Task: Search one way flight ticket for 2 adults, 2 children, 2 infants in seat in first from Chicago: Chicago O'hare International Airport to Jackson: Jackson Hole Airport on 5-2-2023. Choice of flights is Sun country airlines. Number of bags: 2 checked bags. Price is upto 110000. Outbound departure time preference is 5:15.
Action: Mouse moved to (250, 203)
Screenshot: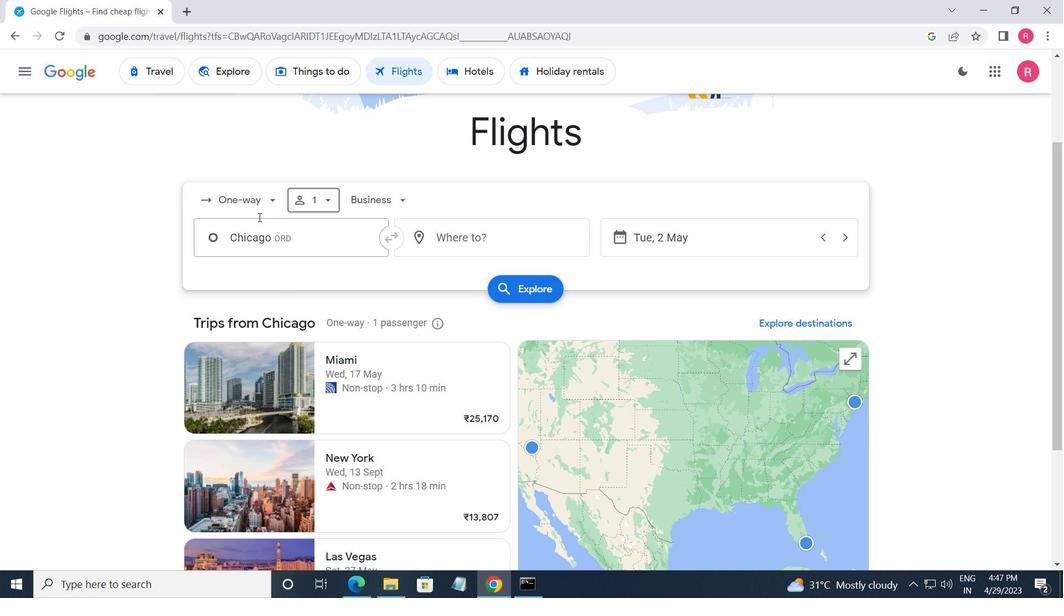 
Action: Mouse pressed left at (250, 203)
Screenshot: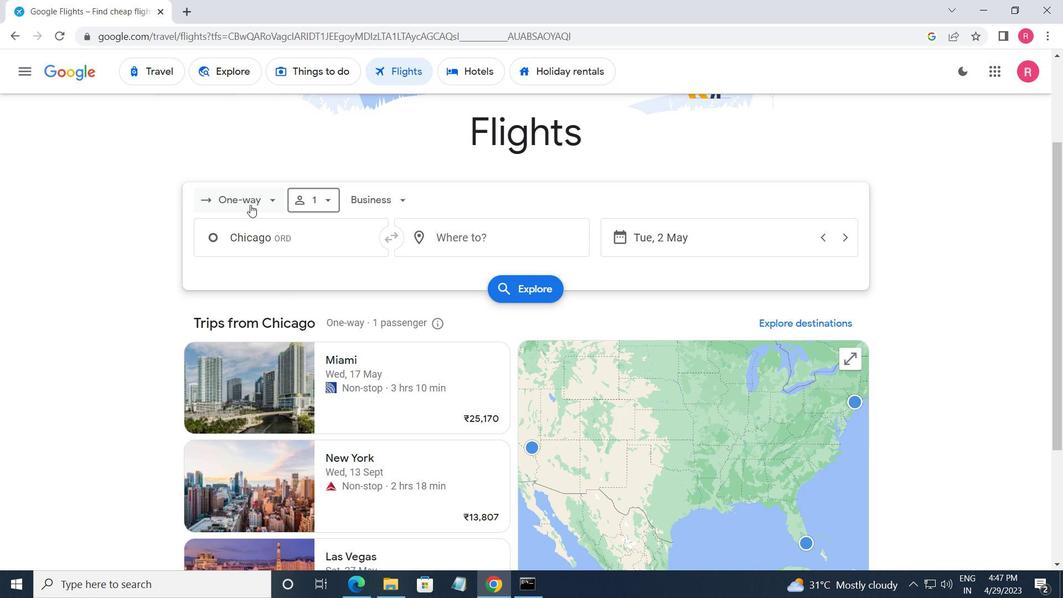 
Action: Mouse moved to (248, 260)
Screenshot: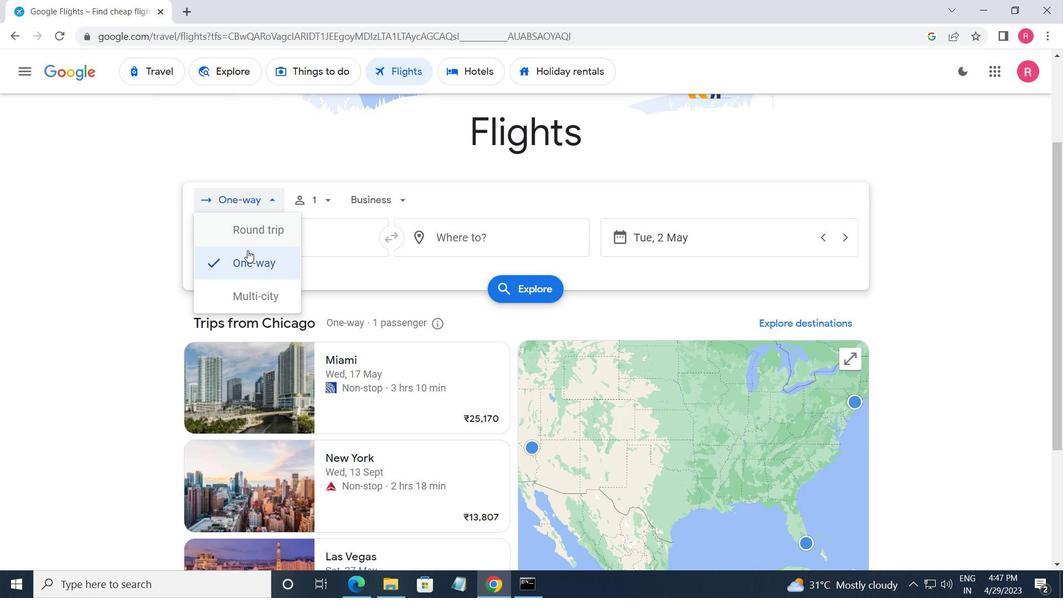 
Action: Mouse pressed left at (248, 260)
Screenshot: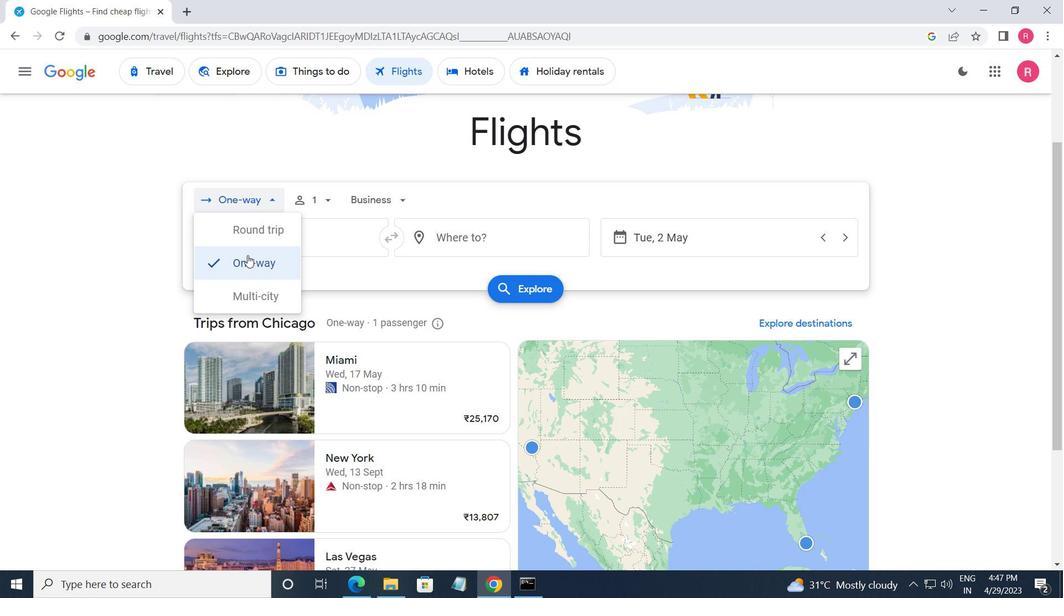 
Action: Mouse moved to (324, 198)
Screenshot: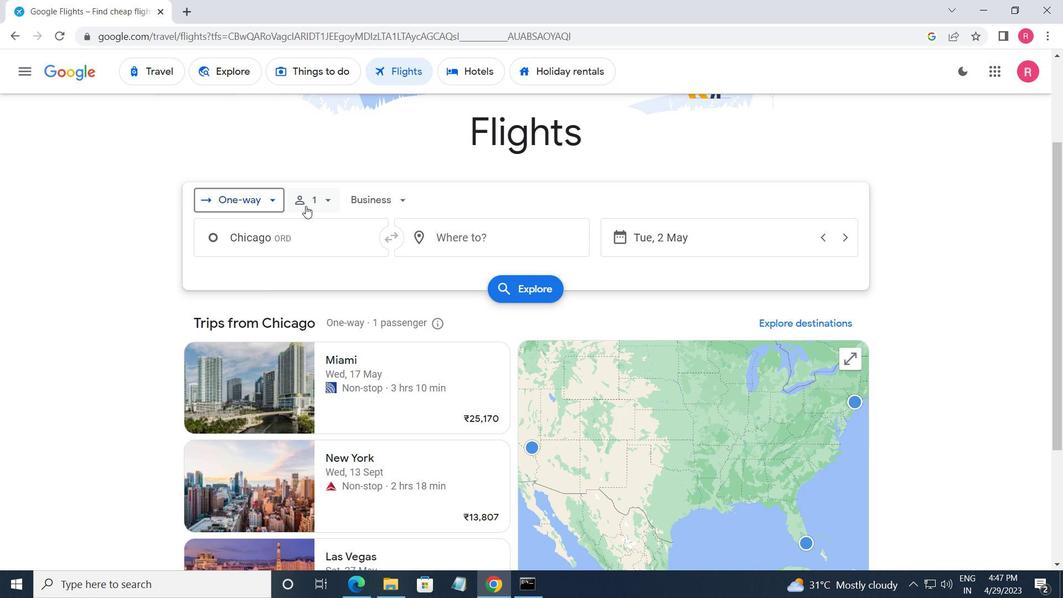 
Action: Mouse pressed left at (324, 198)
Screenshot: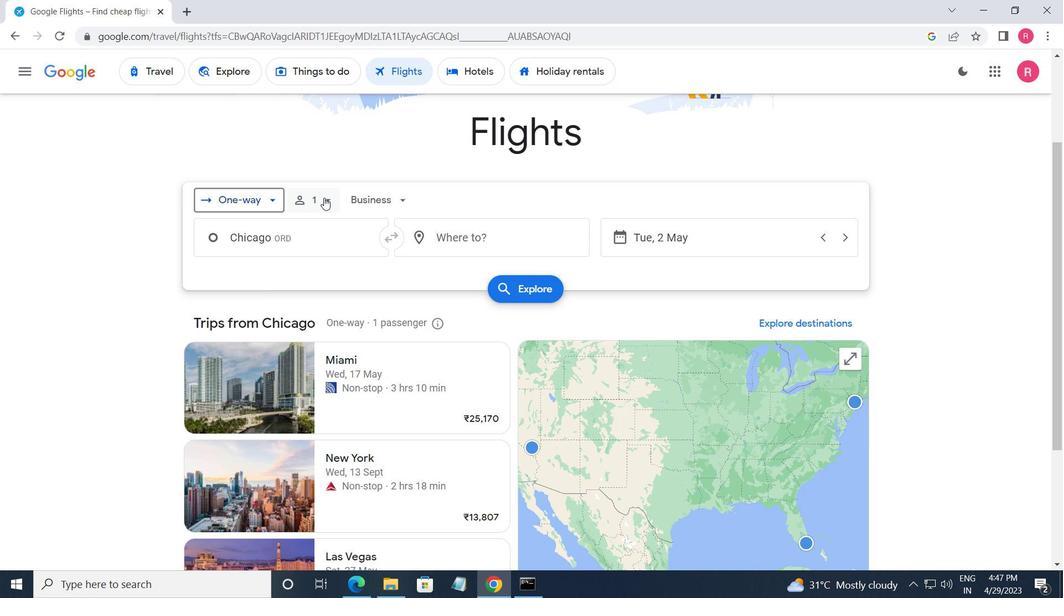
Action: Mouse moved to (430, 236)
Screenshot: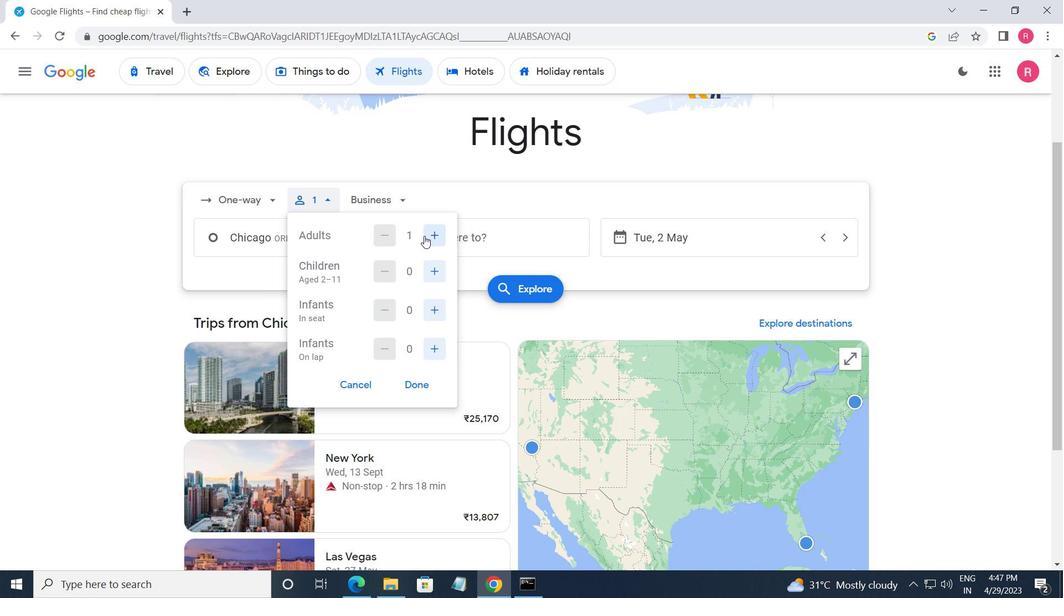 
Action: Mouse pressed left at (430, 236)
Screenshot: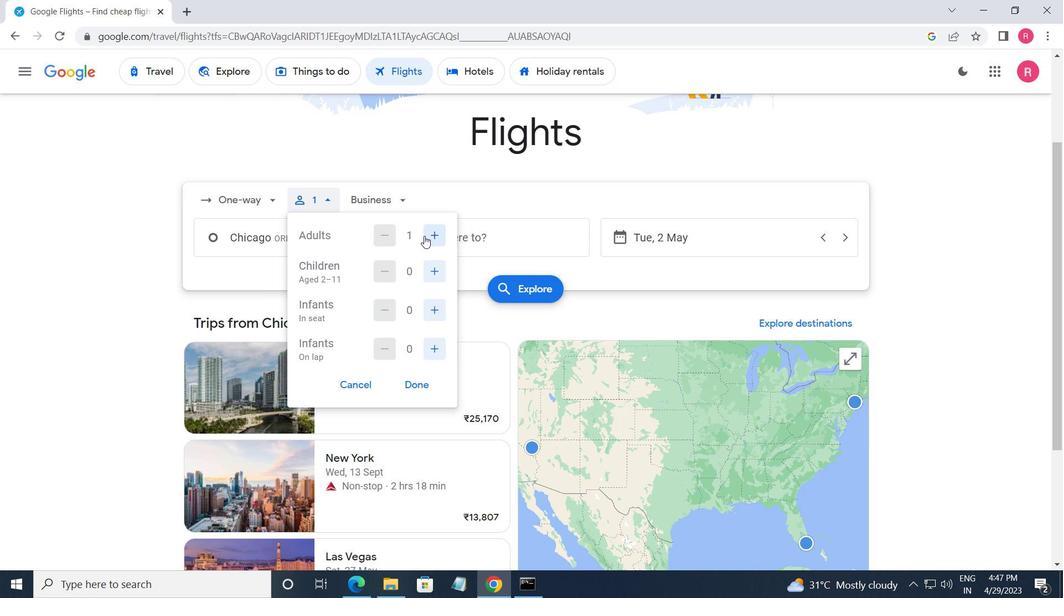 
Action: Mouse moved to (437, 271)
Screenshot: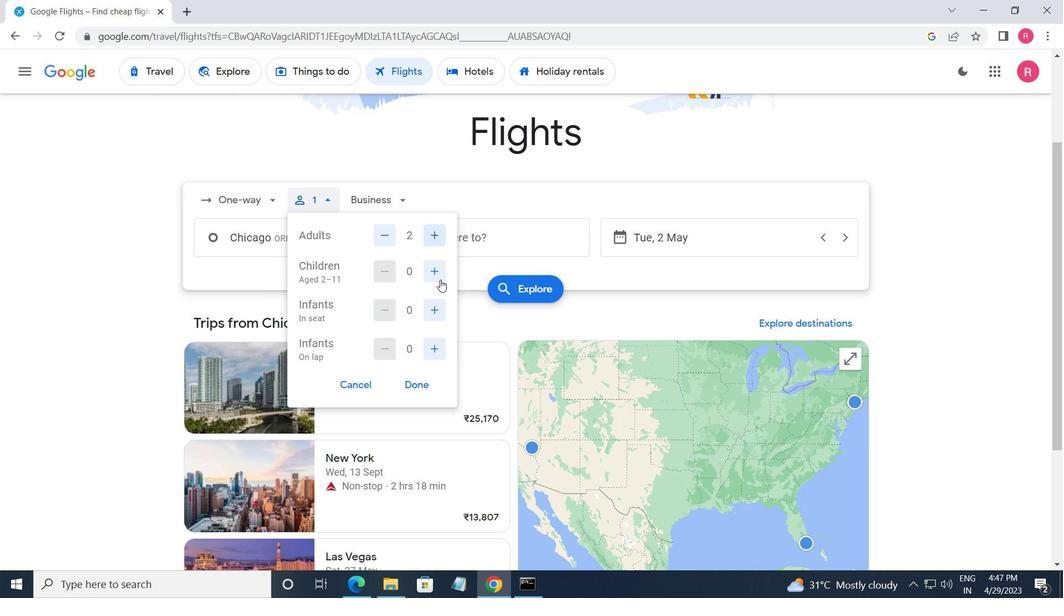 
Action: Mouse pressed left at (437, 271)
Screenshot: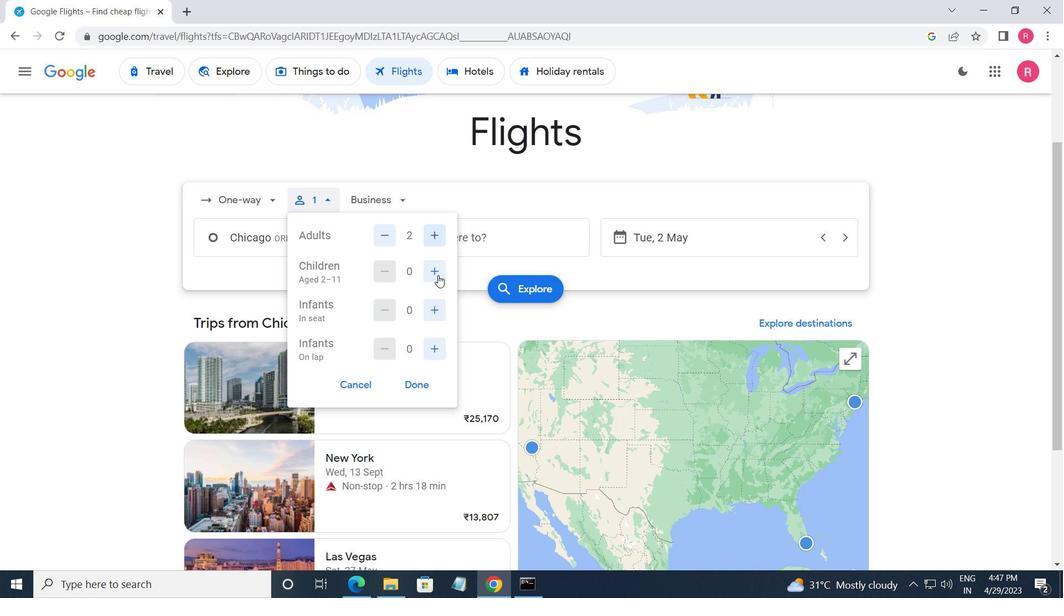 
Action: Mouse pressed left at (437, 271)
Screenshot: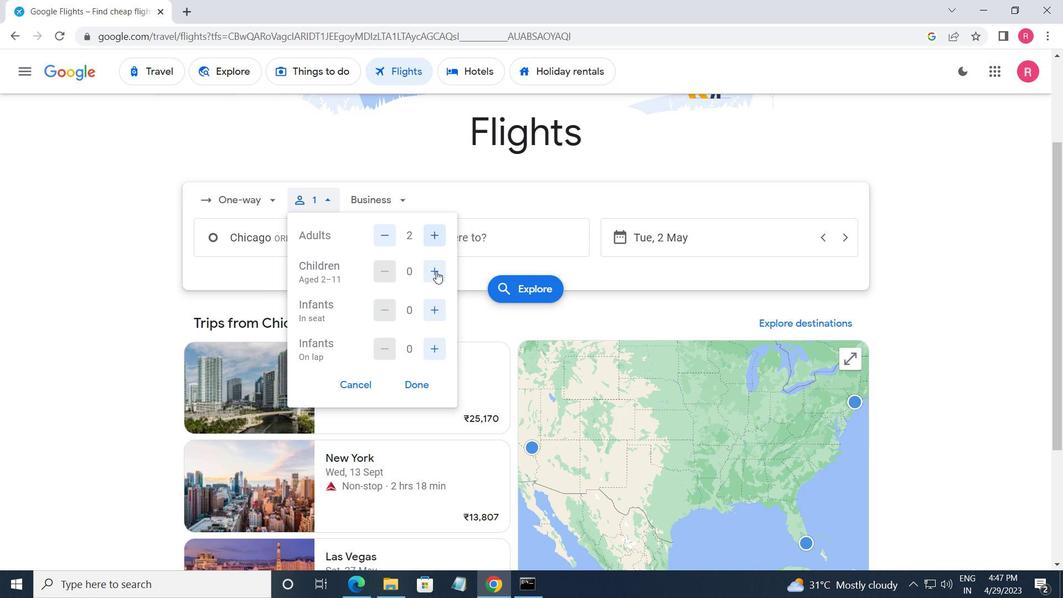 
Action: Mouse moved to (430, 274)
Screenshot: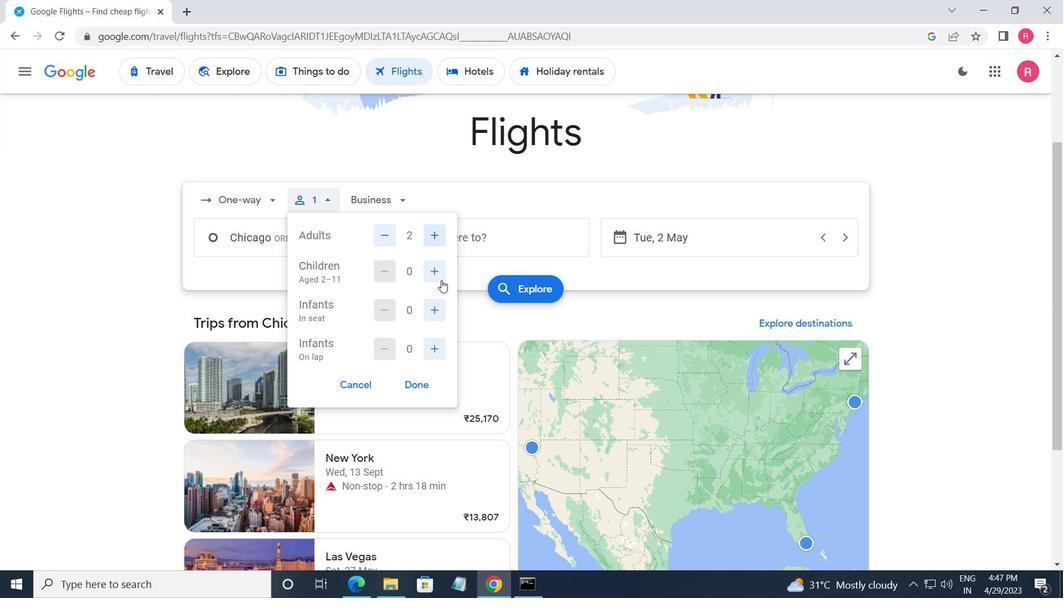 
Action: Mouse pressed left at (430, 274)
Screenshot: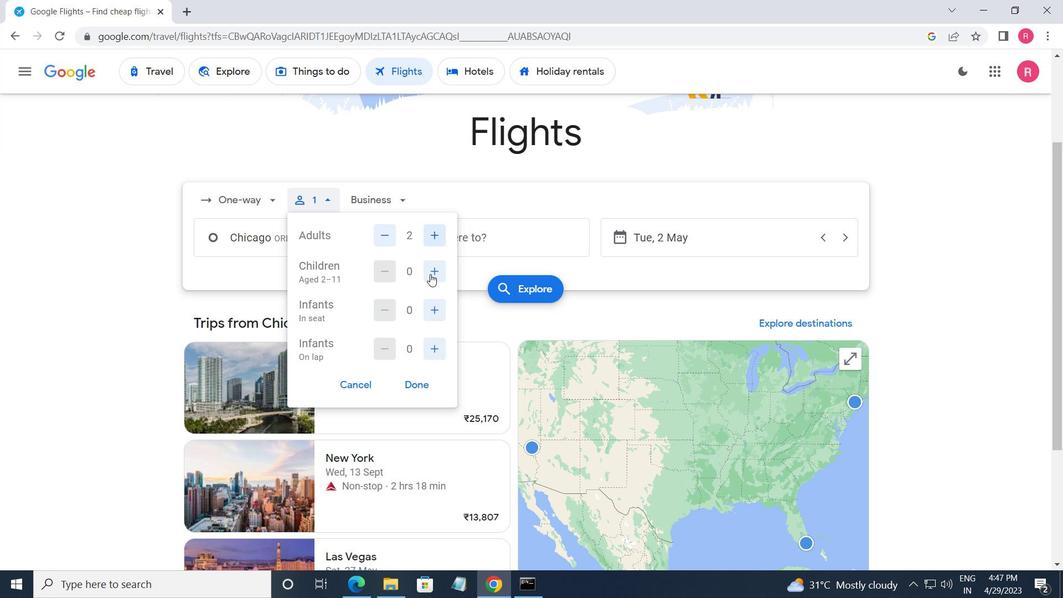 
Action: Mouse moved to (389, 273)
Screenshot: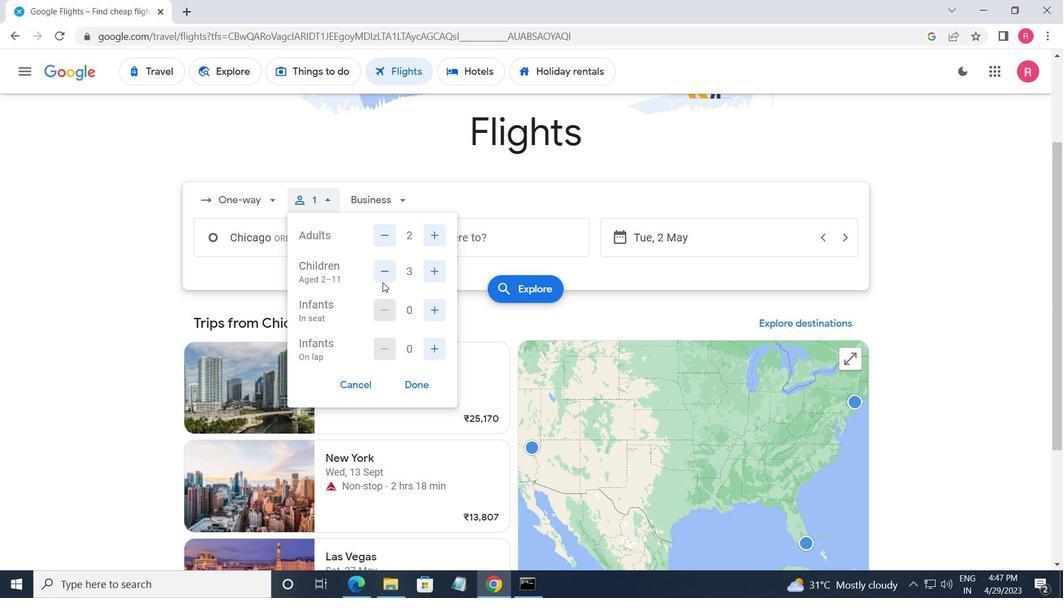 
Action: Mouse pressed left at (389, 273)
Screenshot: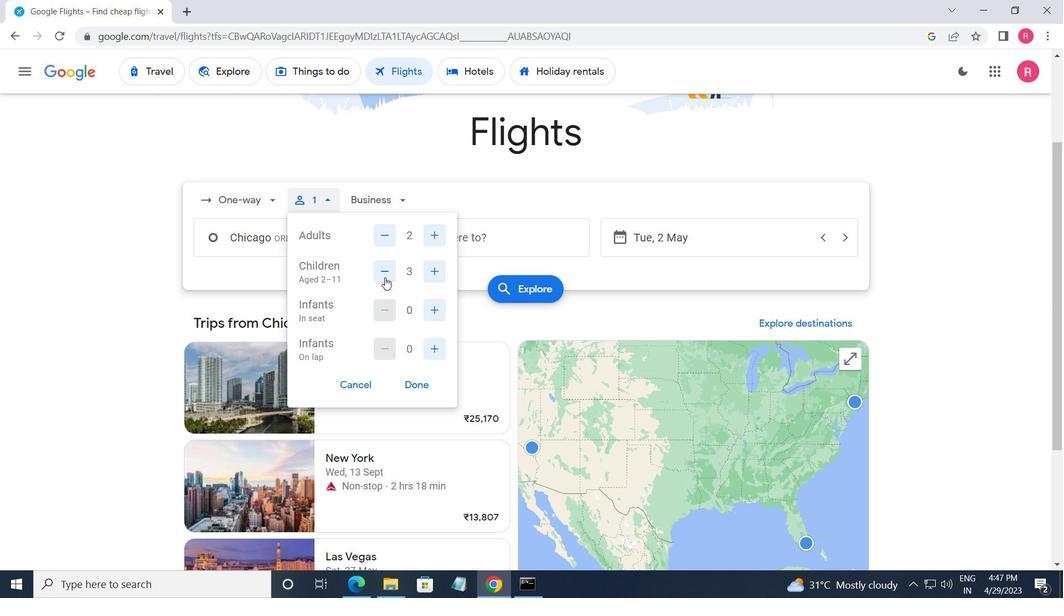 
Action: Mouse moved to (433, 314)
Screenshot: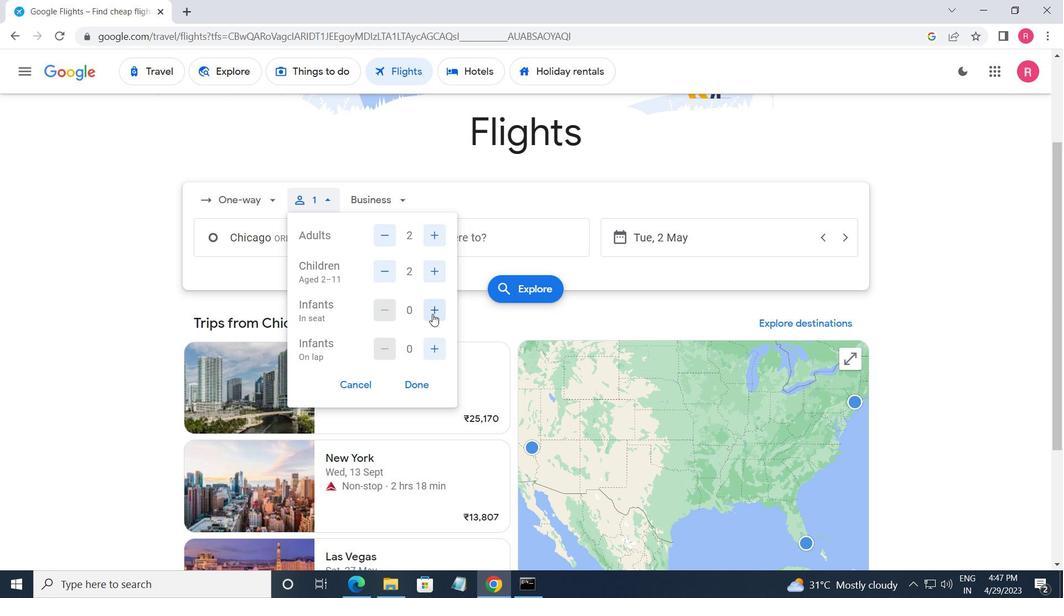 
Action: Mouse pressed left at (433, 314)
Screenshot: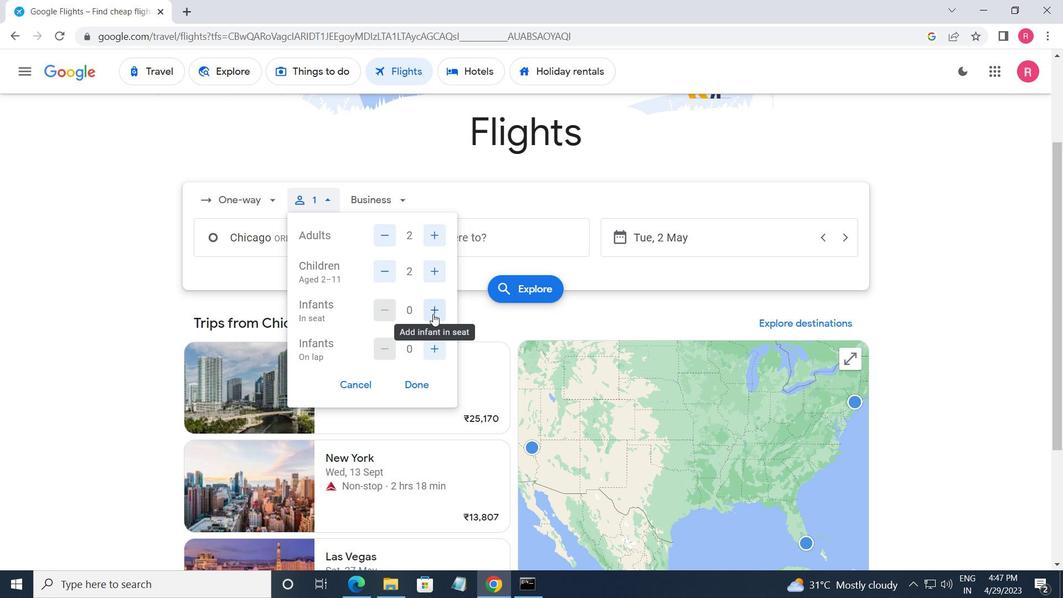 
Action: Mouse pressed left at (433, 314)
Screenshot: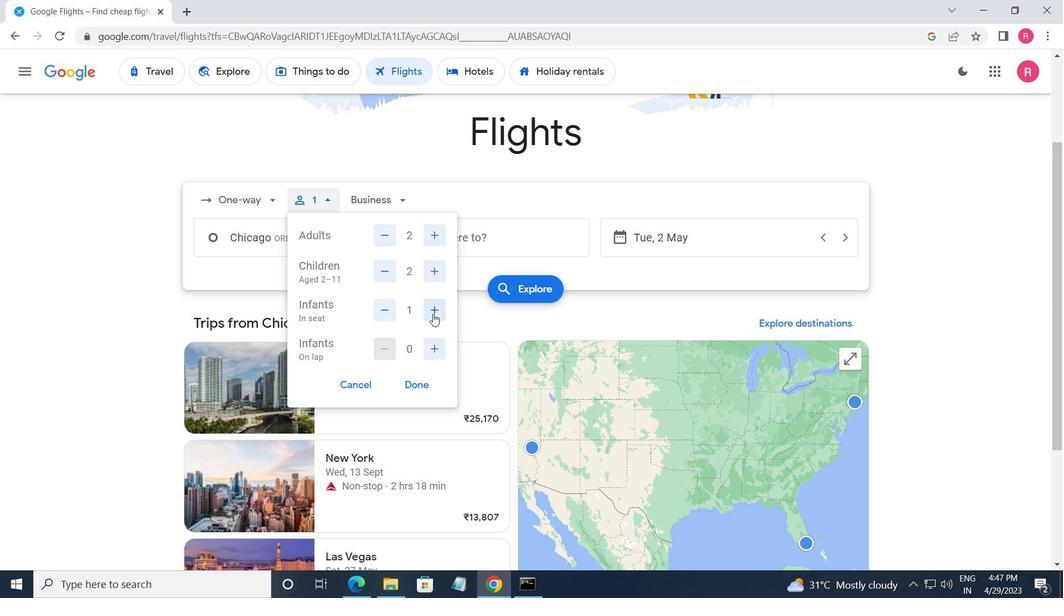 
Action: Mouse moved to (422, 388)
Screenshot: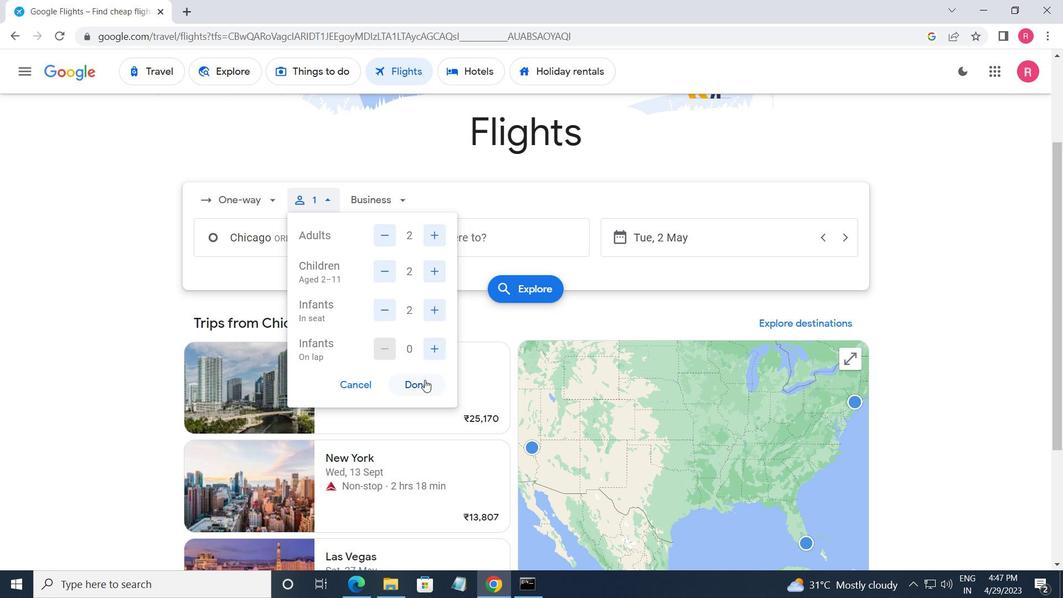 
Action: Mouse pressed left at (422, 388)
Screenshot: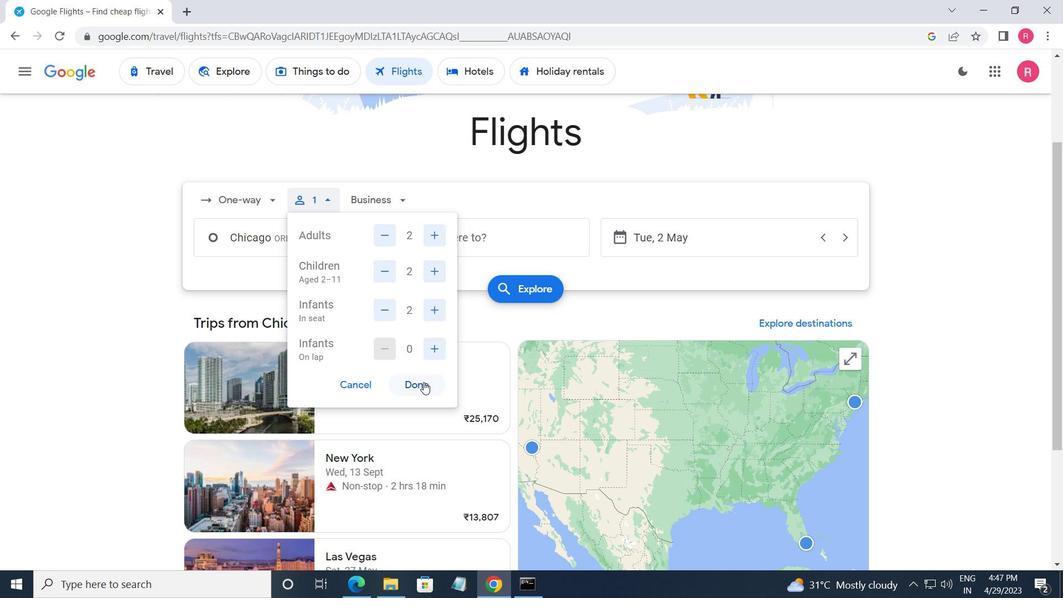
Action: Mouse moved to (392, 206)
Screenshot: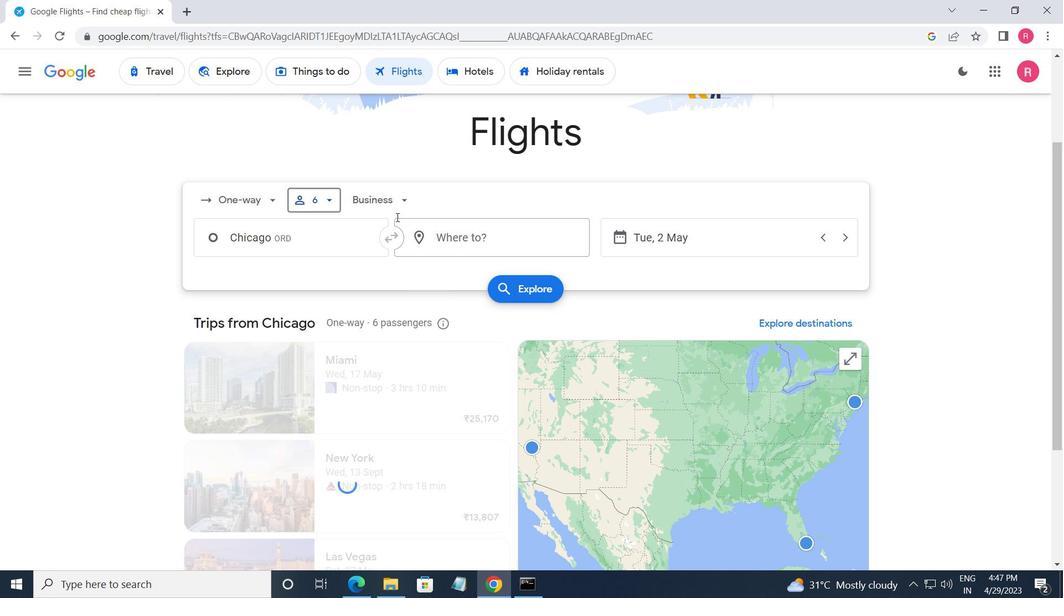 
Action: Mouse pressed left at (392, 206)
Screenshot: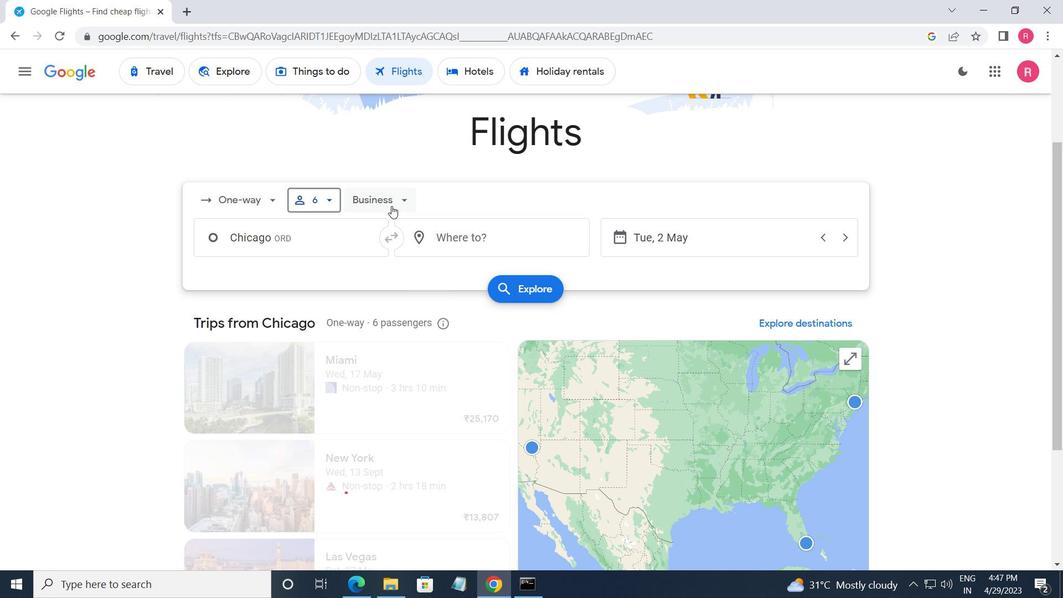 
Action: Mouse moved to (402, 325)
Screenshot: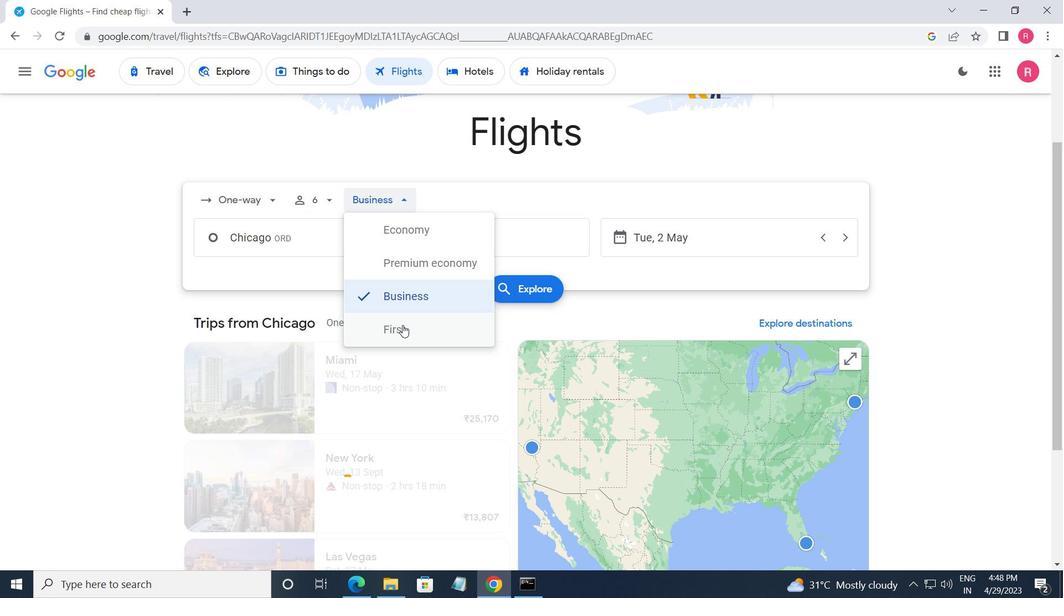 
Action: Mouse pressed left at (402, 325)
Screenshot: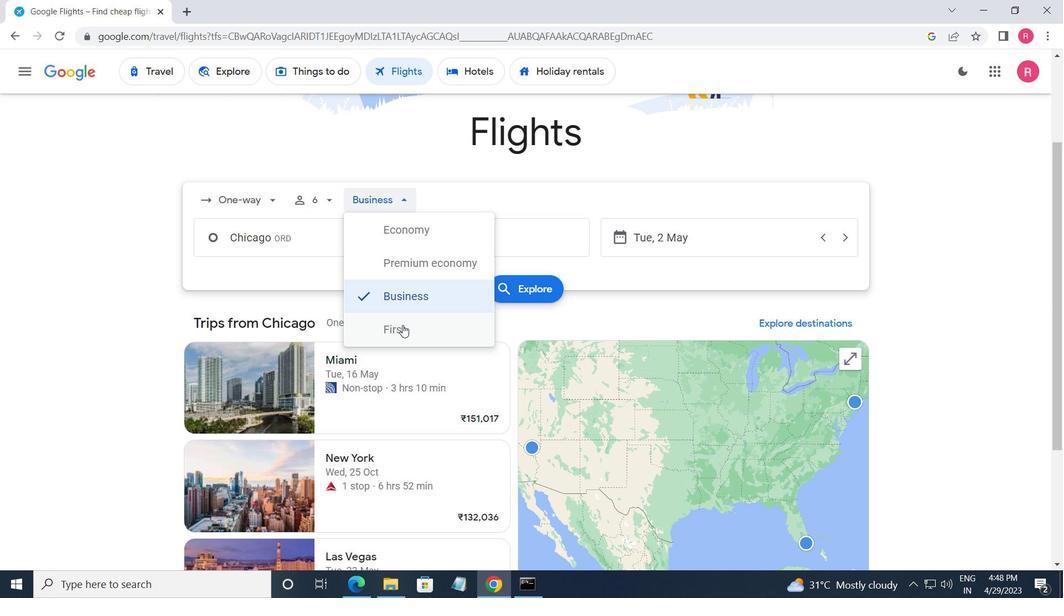 
Action: Mouse moved to (360, 248)
Screenshot: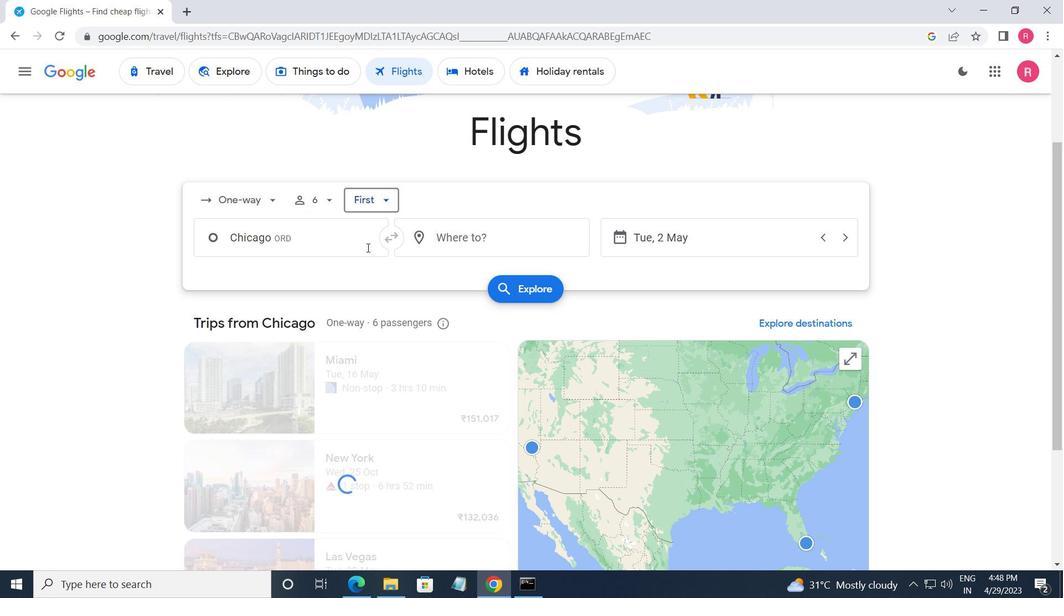 
Action: Mouse pressed left at (360, 248)
Screenshot: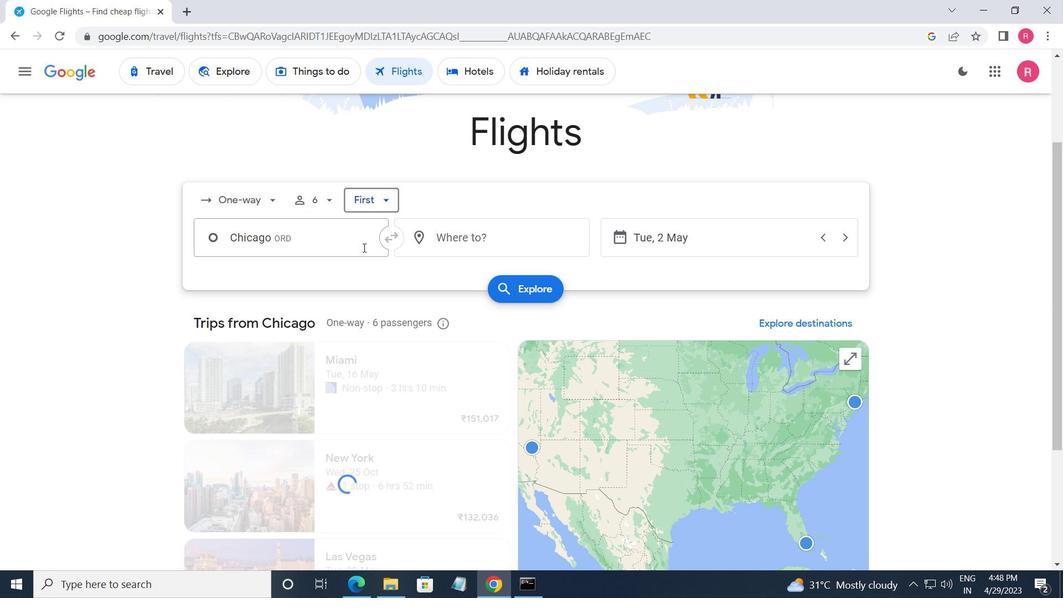 
Action: Mouse moved to (313, 301)
Screenshot: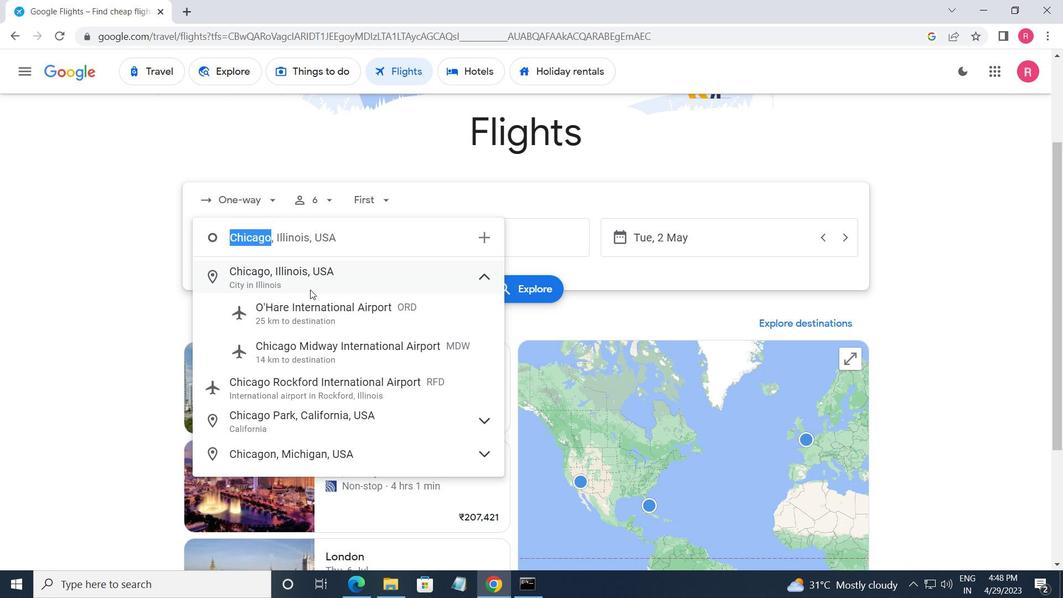 
Action: Mouse pressed left at (313, 301)
Screenshot: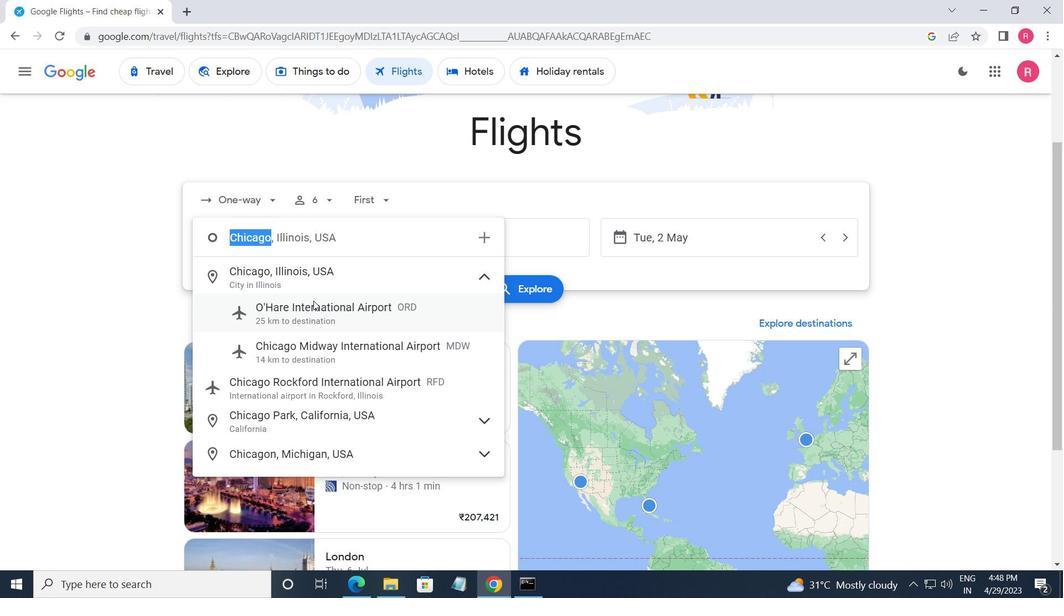 
Action: Mouse moved to (522, 244)
Screenshot: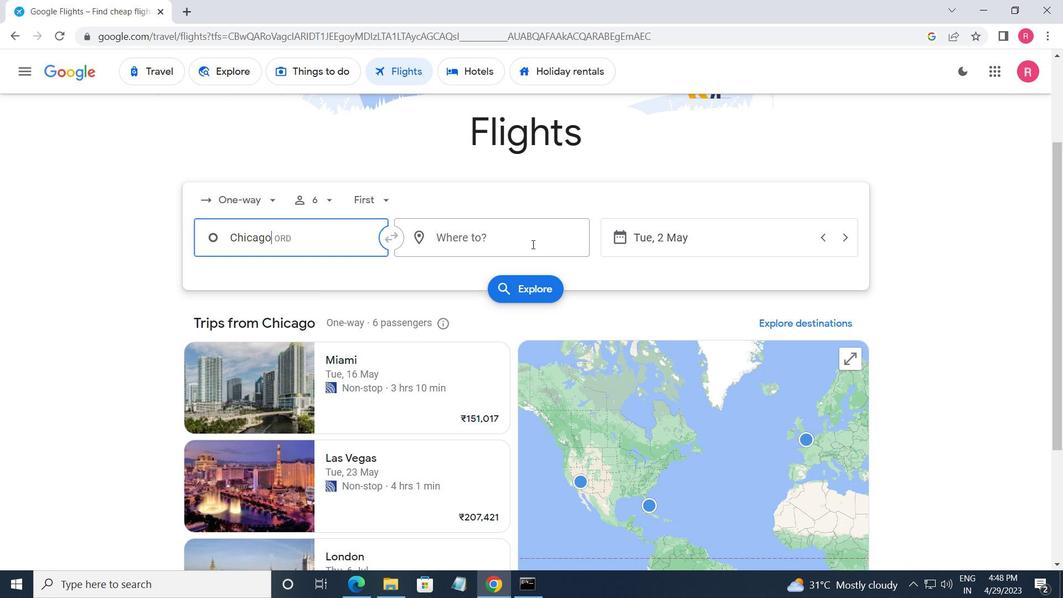 
Action: Mouse pressed left at (522, 244)
Screenshot: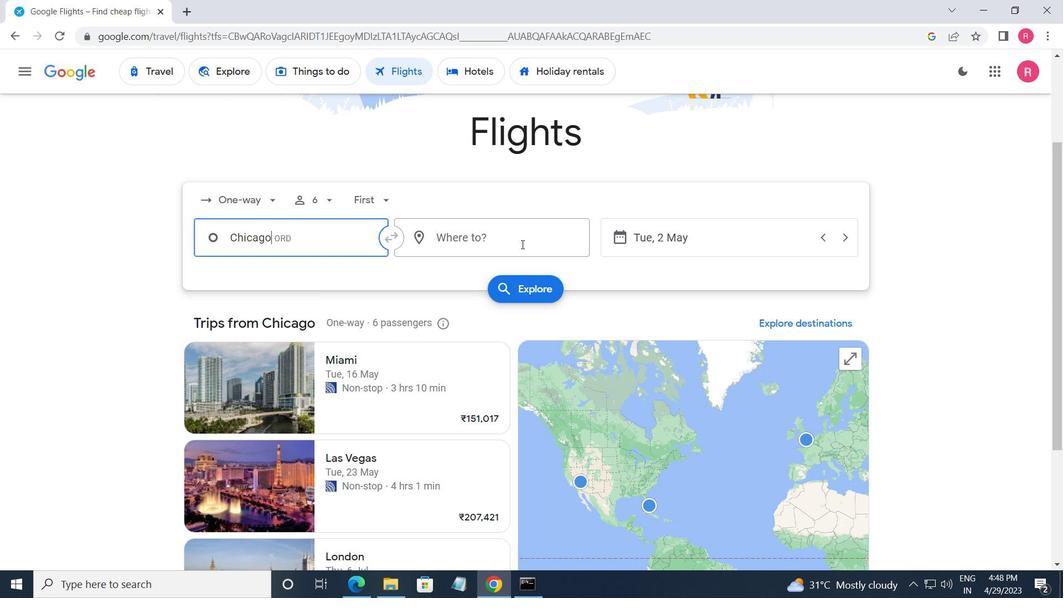 
Action: Mouse moved to (493, 362)
Screenshot: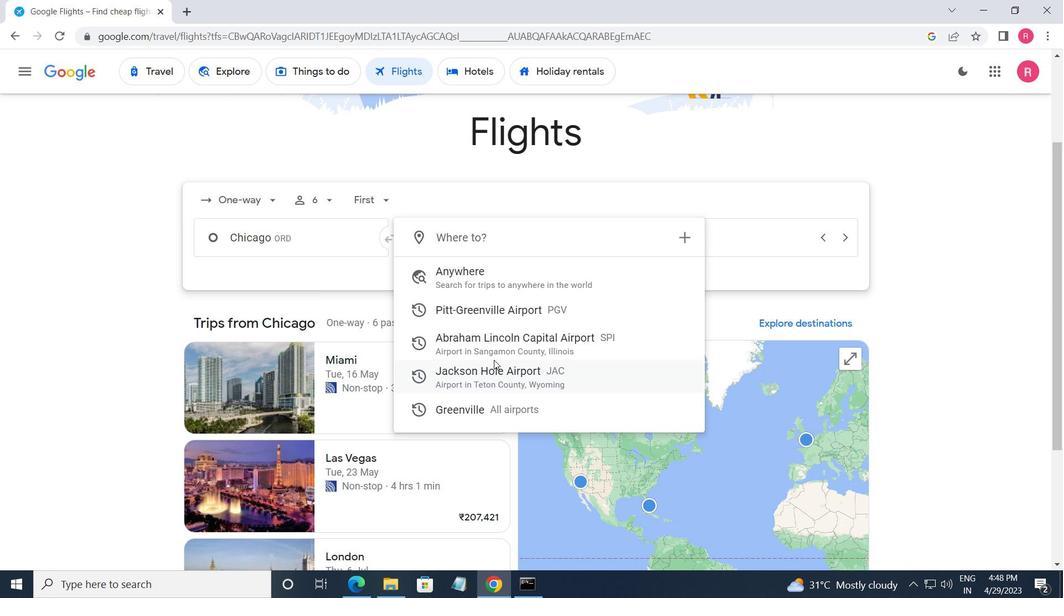 
Action: Mouse pressed left at (493, 362)
Screenshot: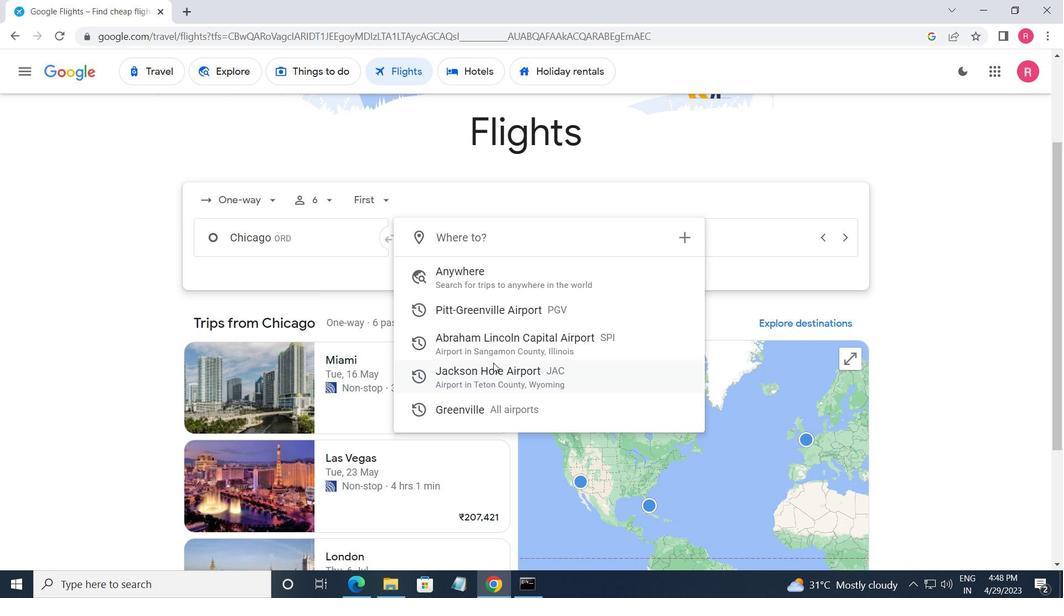 
Action: Mouse moved to (705, 244)
Screenshot: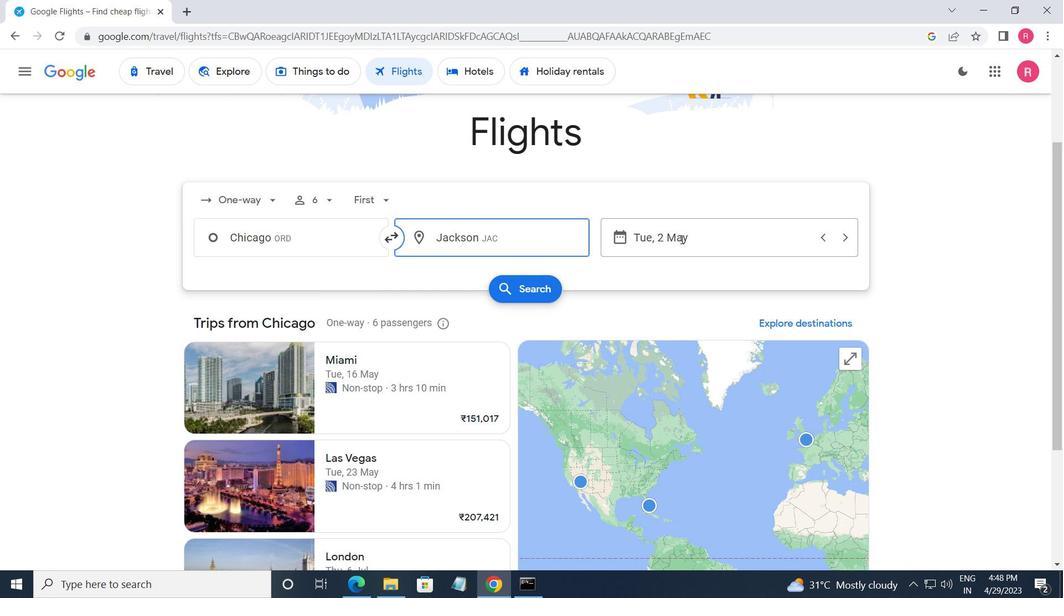 
Action: Mouse pressed left at (705, 244)
Screenshot: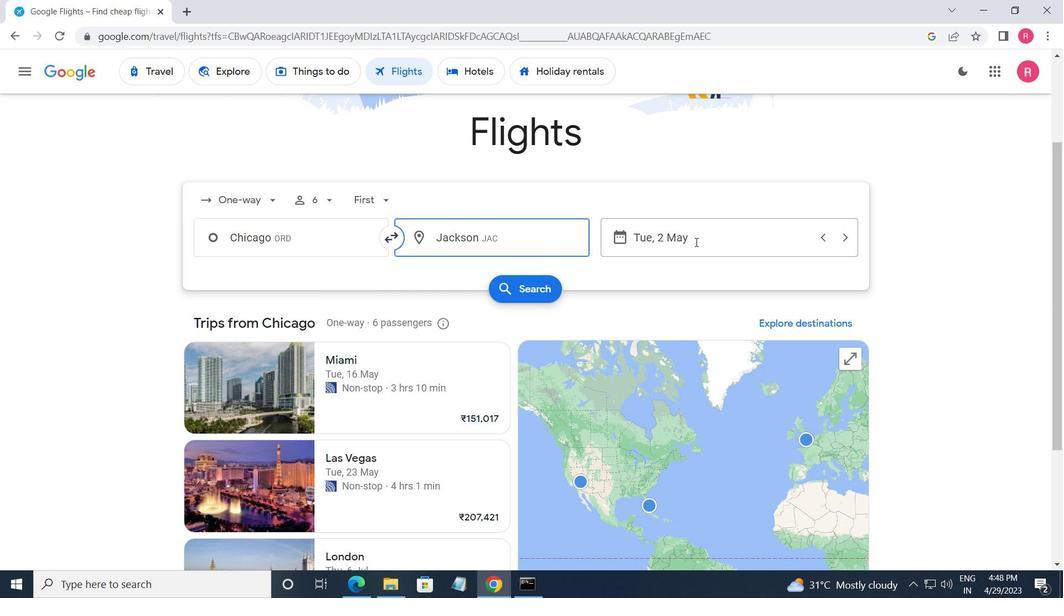
Action: Mouse moved to (691, 315)
Screenshot: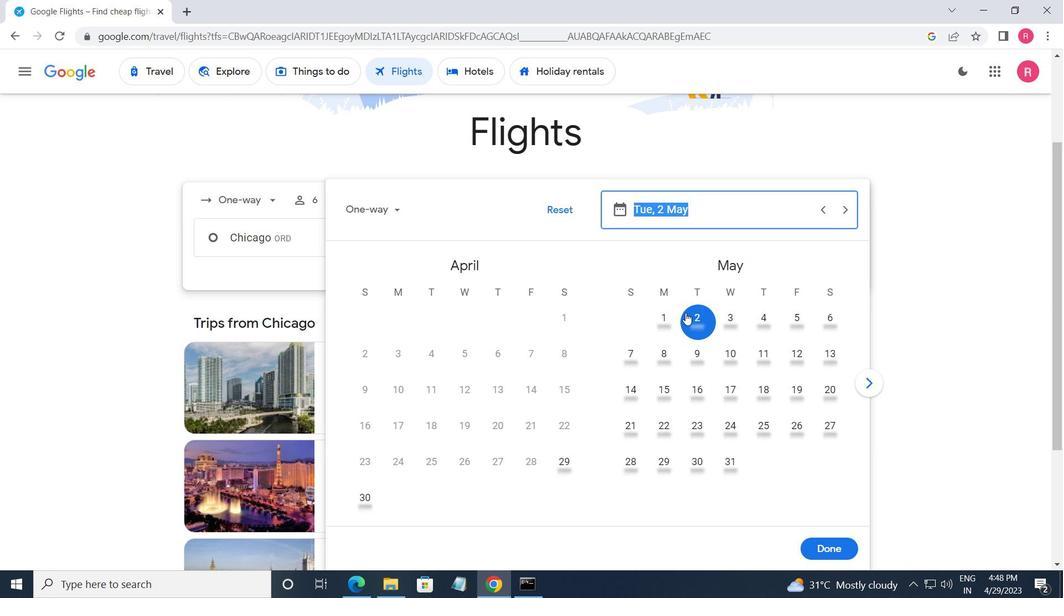 
Action: Mouse pressed left at (691, 315)
Screenshot: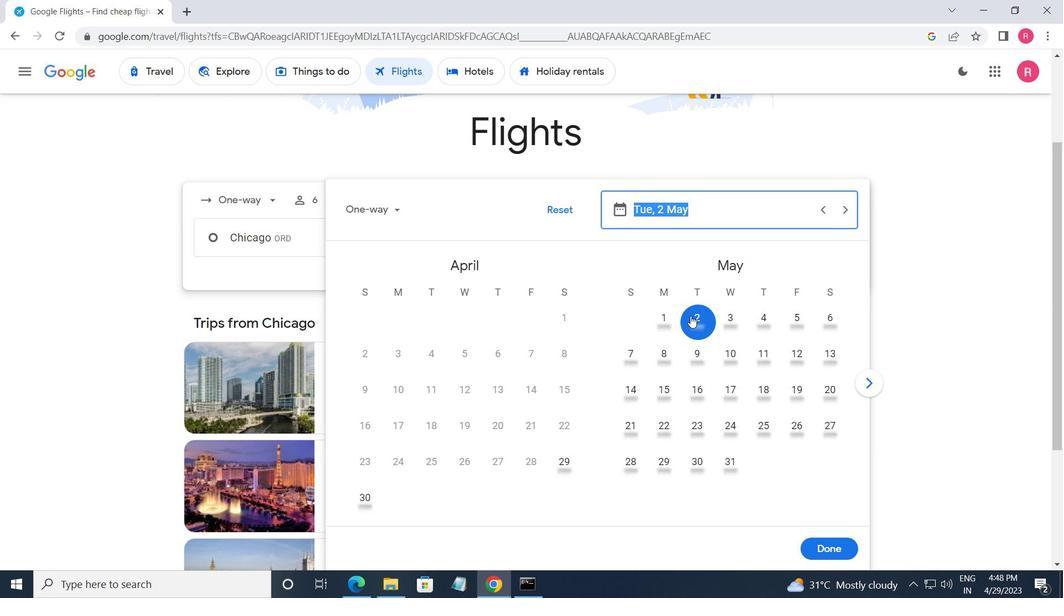 
Action: Mouse moved to (820, 547)
Screenshot: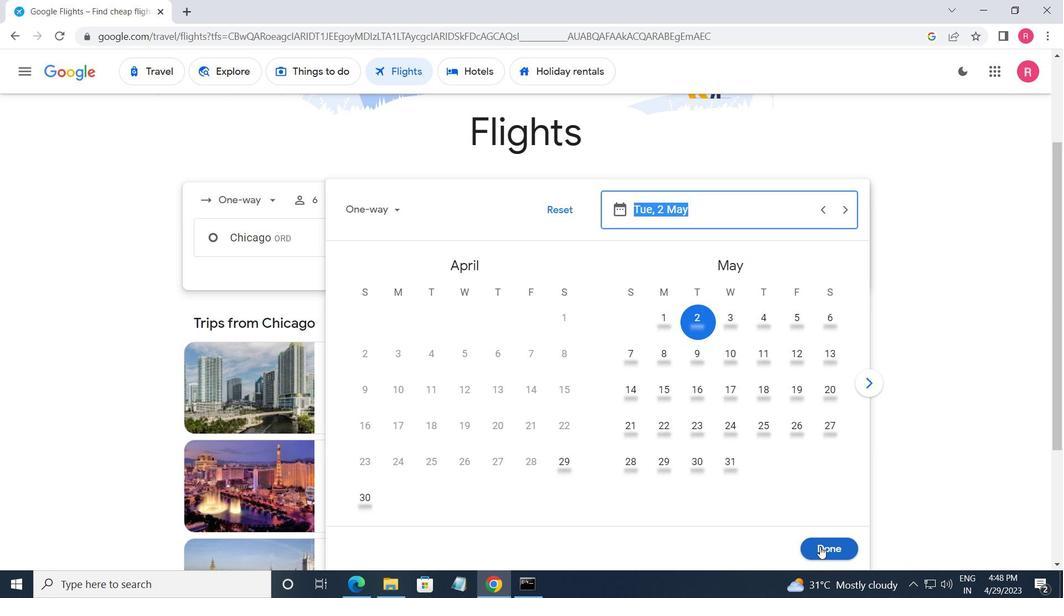 
Action: Mouse pressed left at (820, 547)
Screenshot: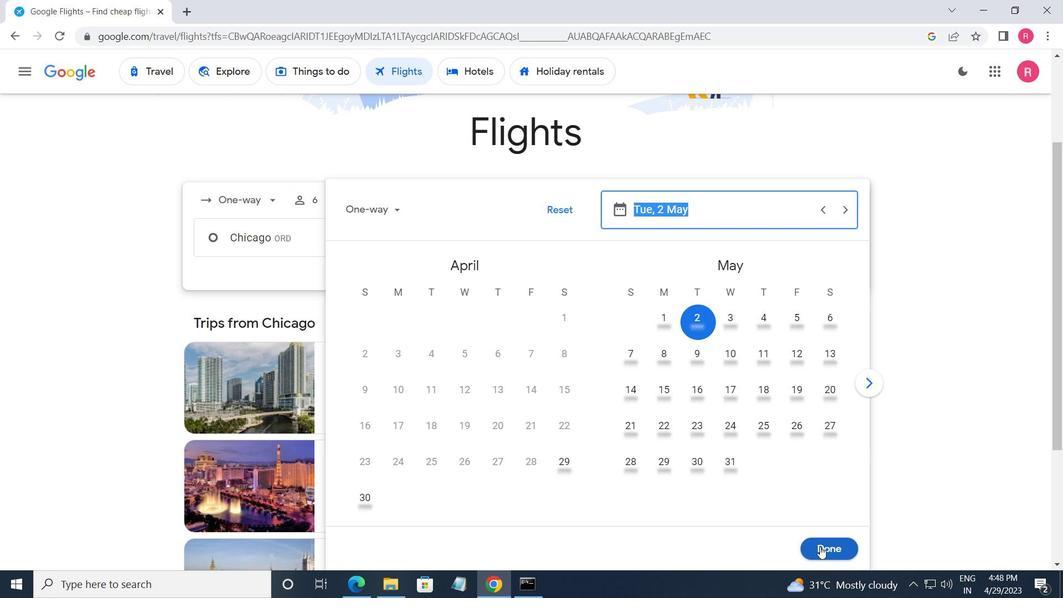 
Action: Mouse moved to (519, 293)
Screenshot: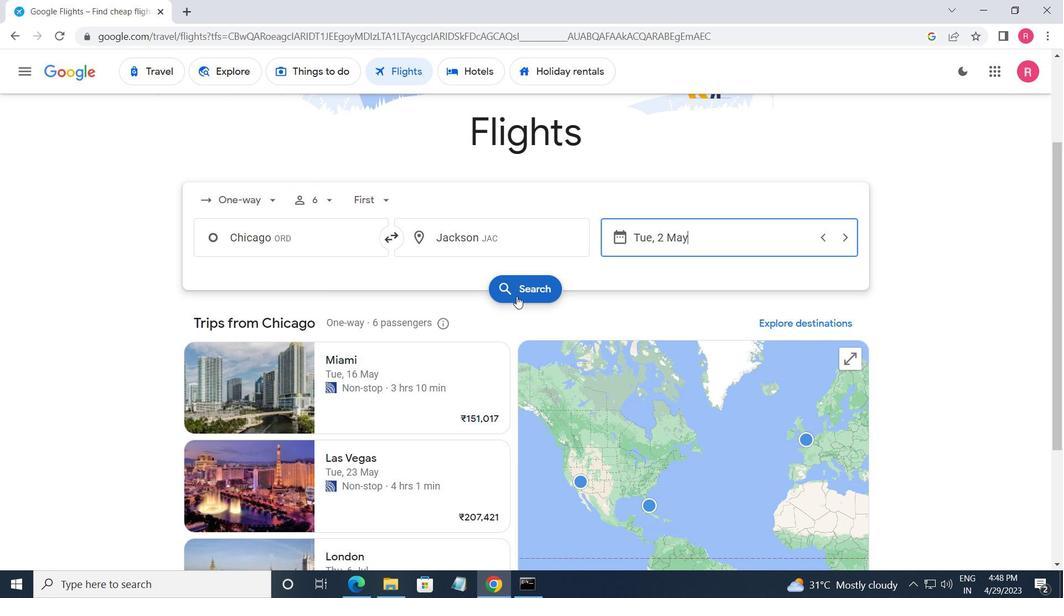 
Action: Mouse pressed left at (519, 293)
Screenshot: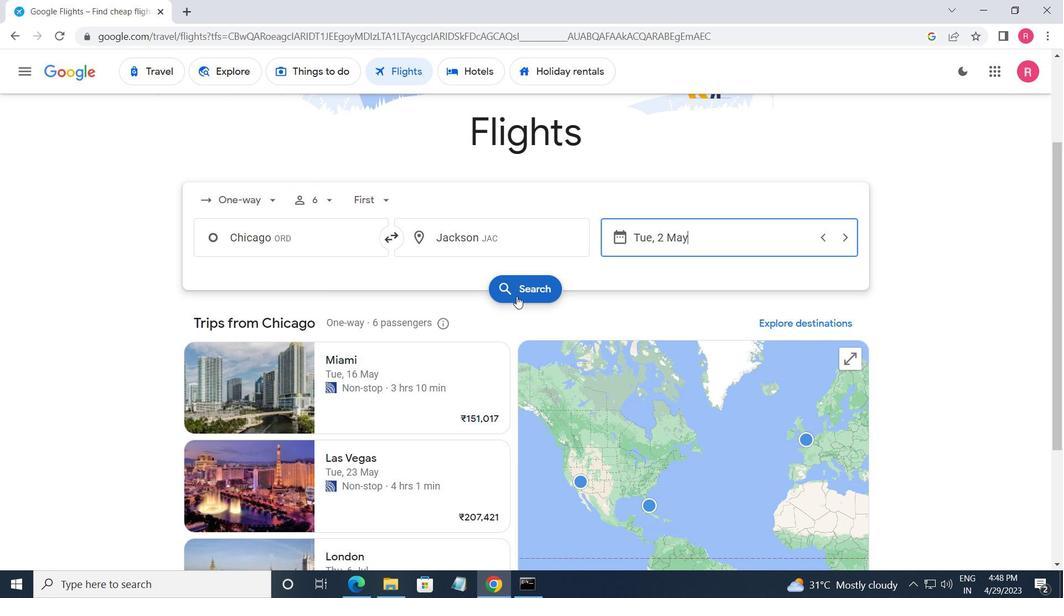 
Action: Mouse moved to (200, 202)
Screenshot: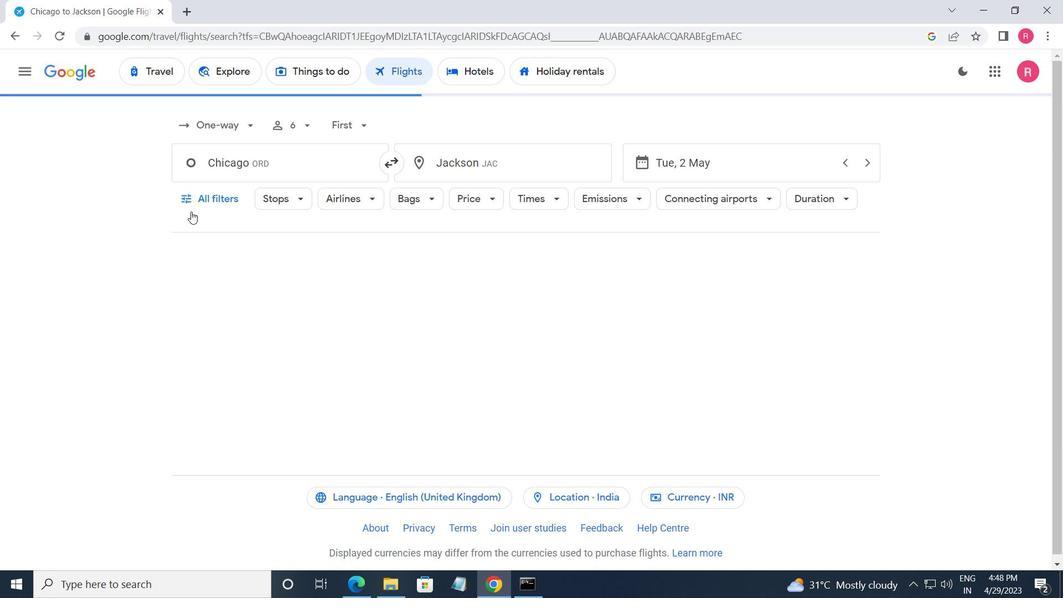 
Action: Mouse pressed left at (200, 202)
Screenshot: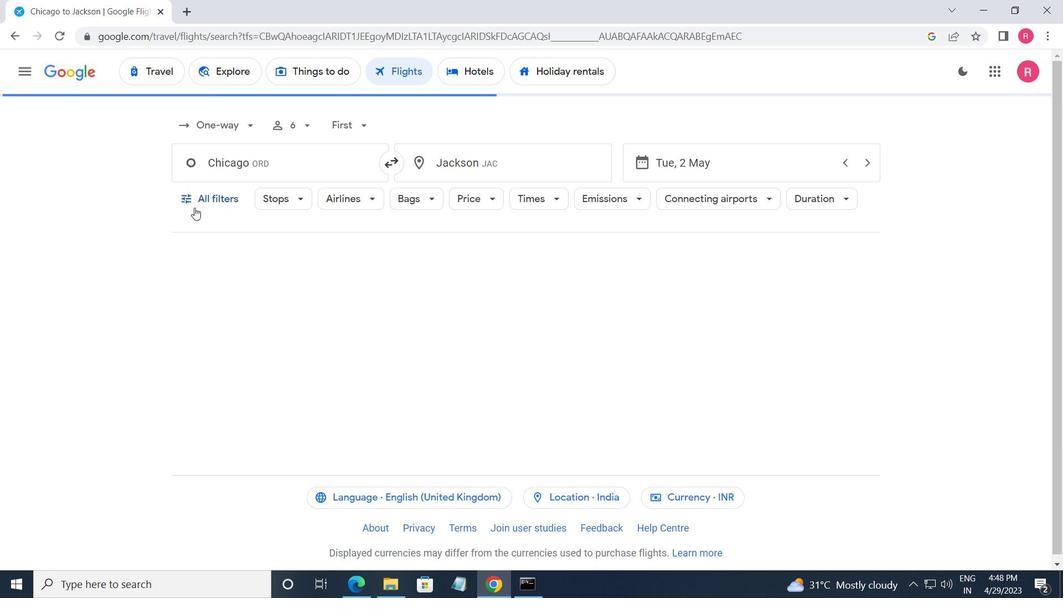 
Action: Mouse moved to (283, 358)
Screenshot: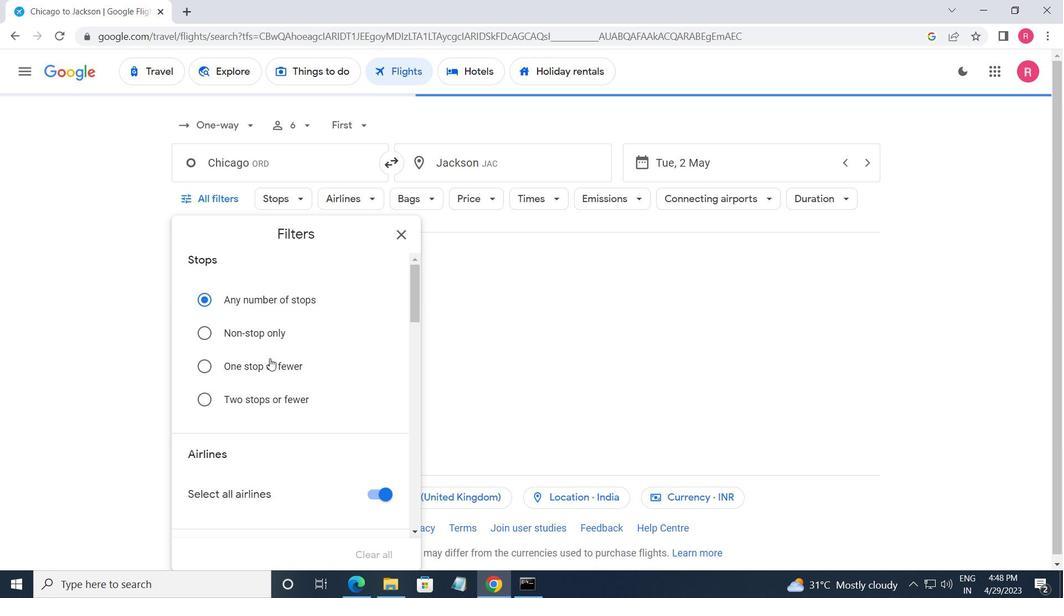 
Action: Mouse scrolled (283, 357) with delta (0, 0)
Screenshot: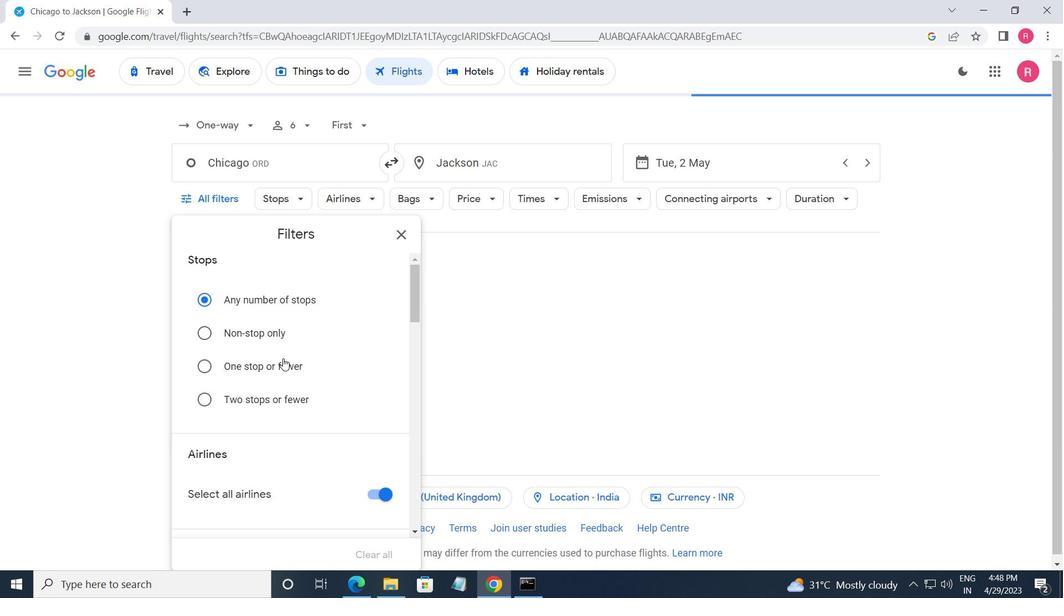 
Action: Mouse moved to (283, 358)
Screenshot: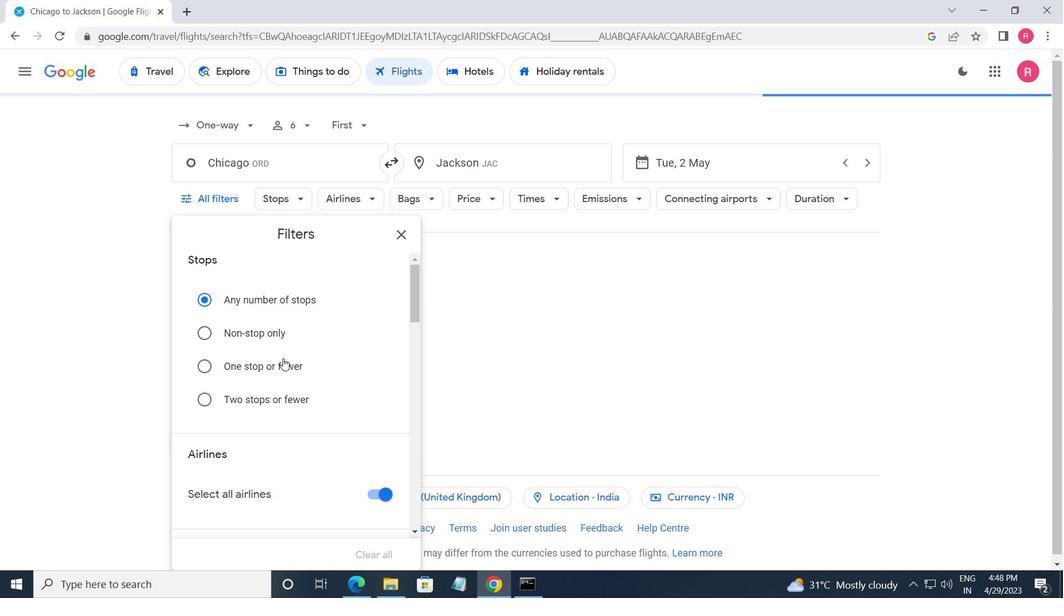 
Action: Mouse scrolled (283, 357) with delta (0, 0)
Screenshot: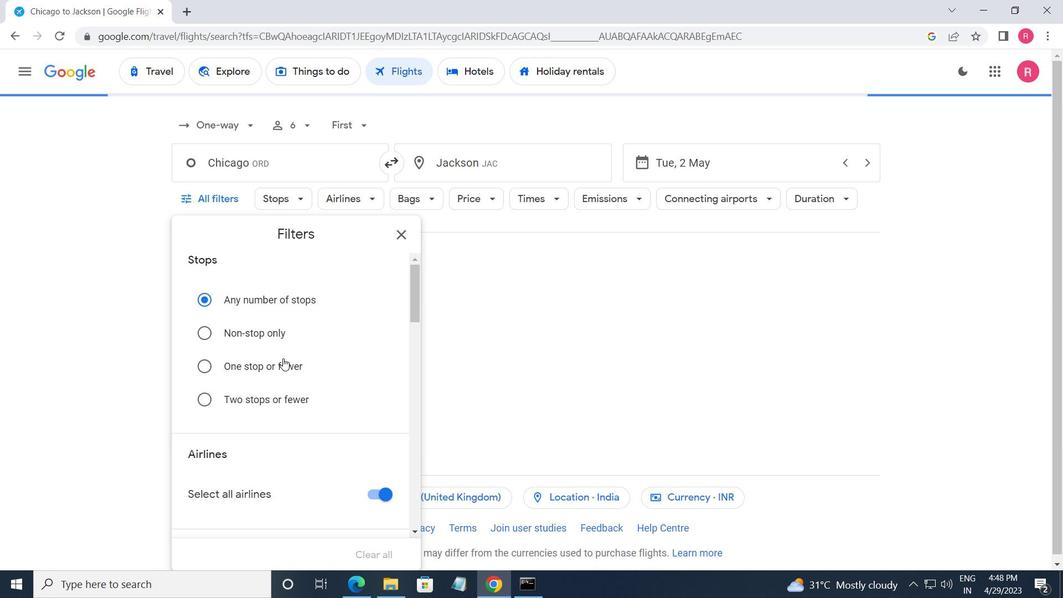 
Action: Mouse scrolled (283, 357) with delta (0, 0)
Screenshot: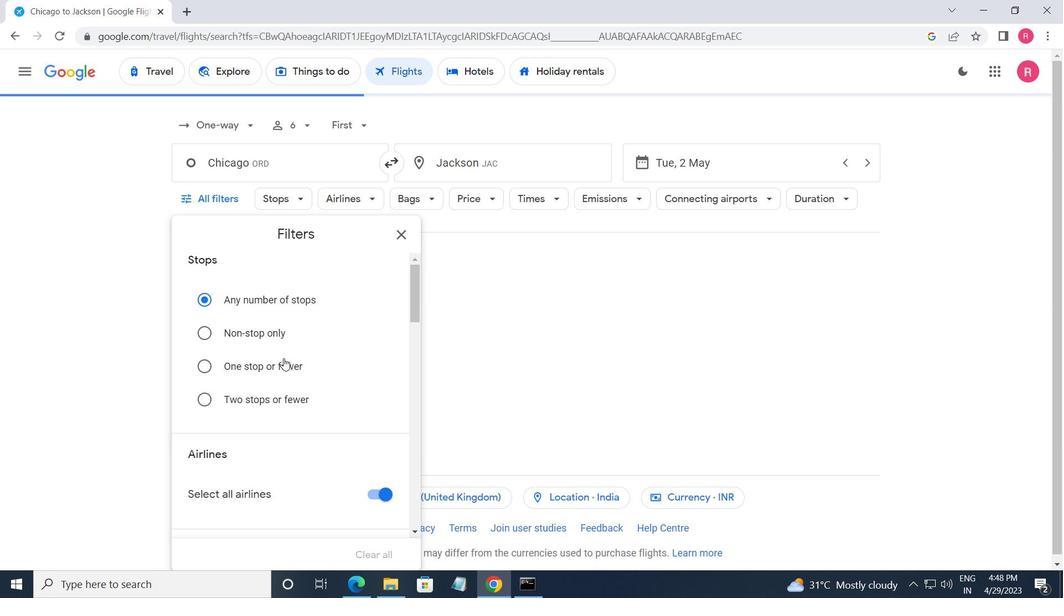 
Action: Mouse scrolled (283, 357) with delta (0, 0)
Screenshot: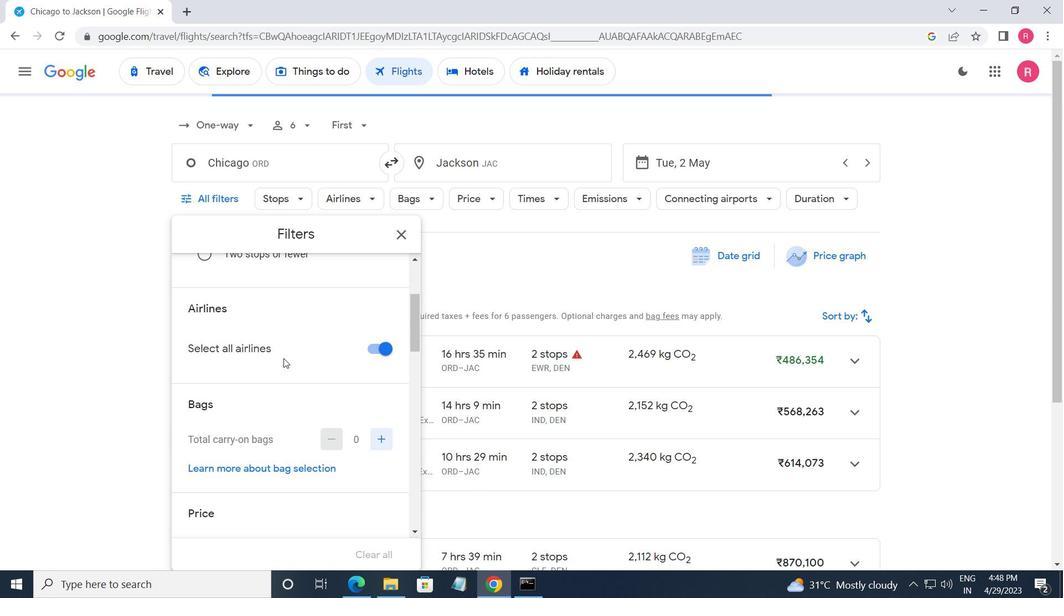
Action: Mouse scrolled (283, 357) with delta (0, 0)
Screenshot: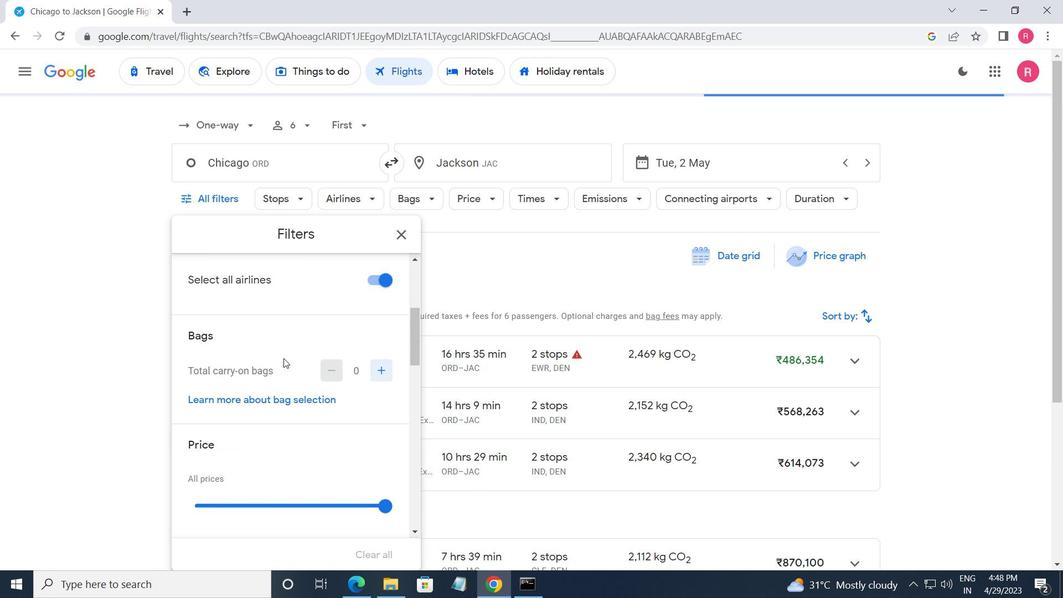 
Action: Mouse scrolled (283, 359) with delta (0, 0)
Screenshot: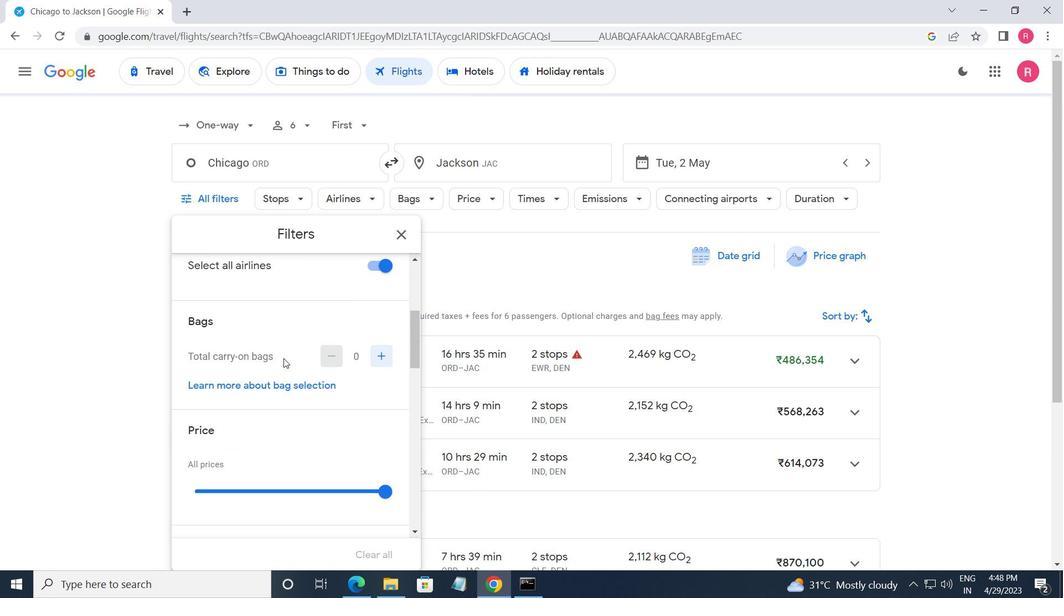 
Action: Mouse moved to (285, 359)
Screenshot: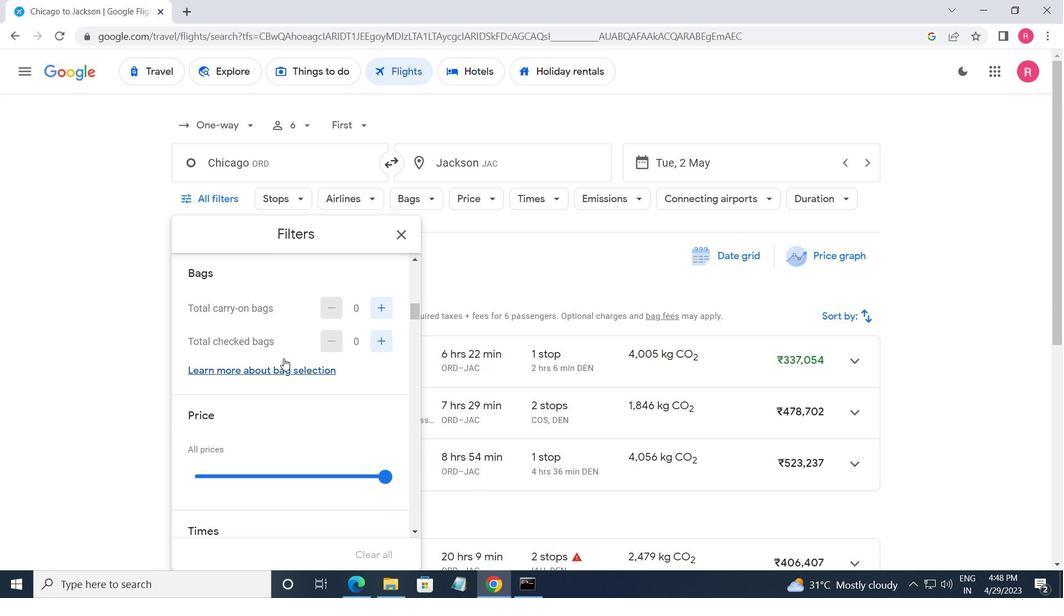 
Action: Mouse scrolled (285, 358) with delta (0, 0)
Screenshot: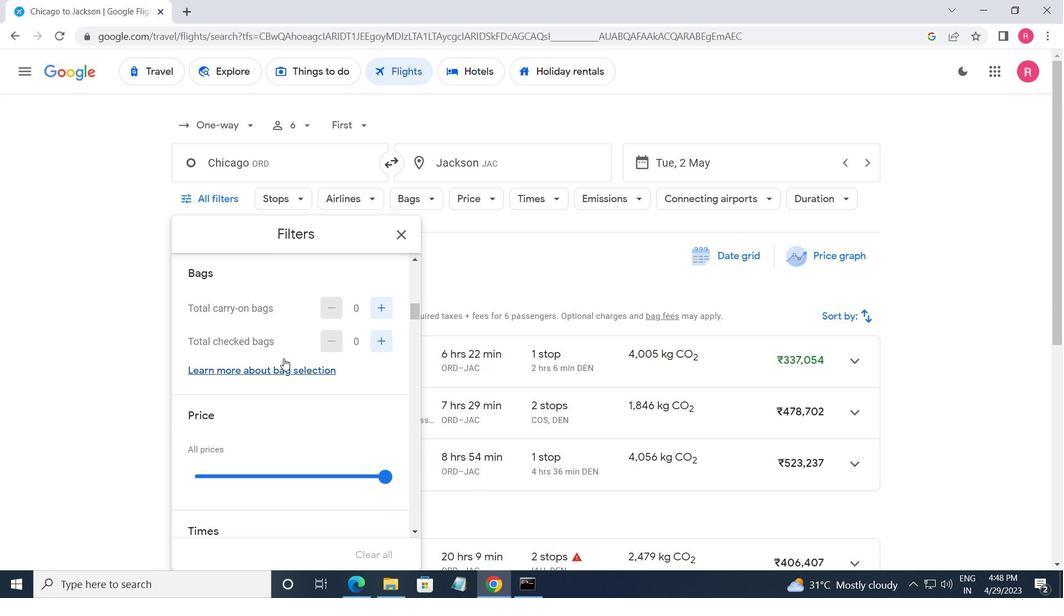 
Action: Mouse scrolled (285, 358) with delta (0, 0)
Screenshot: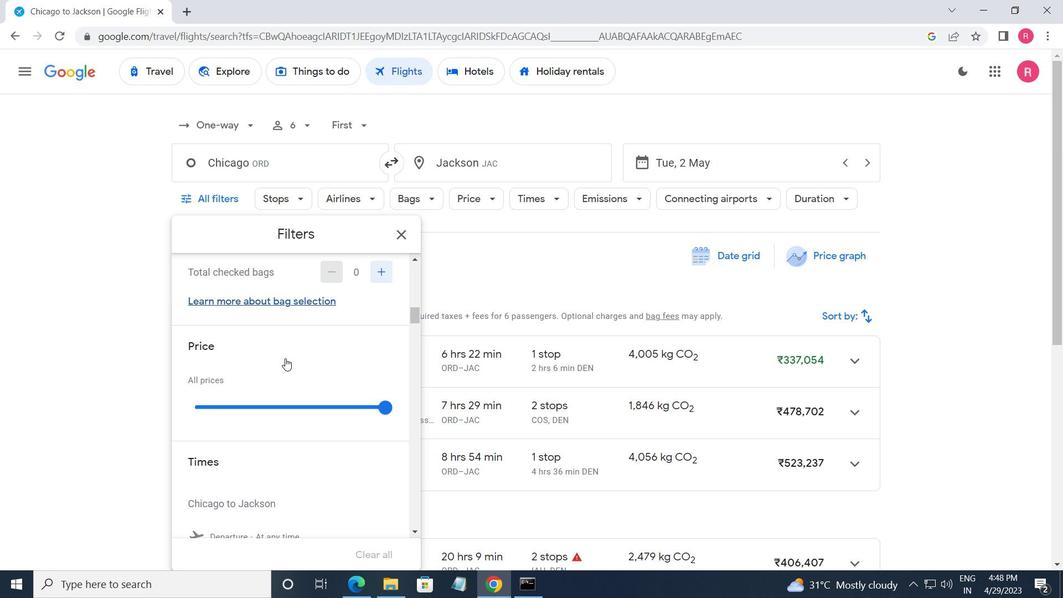 
Action: Mouse scrolled (285, 358) with delta (0, 0)
Screenshot: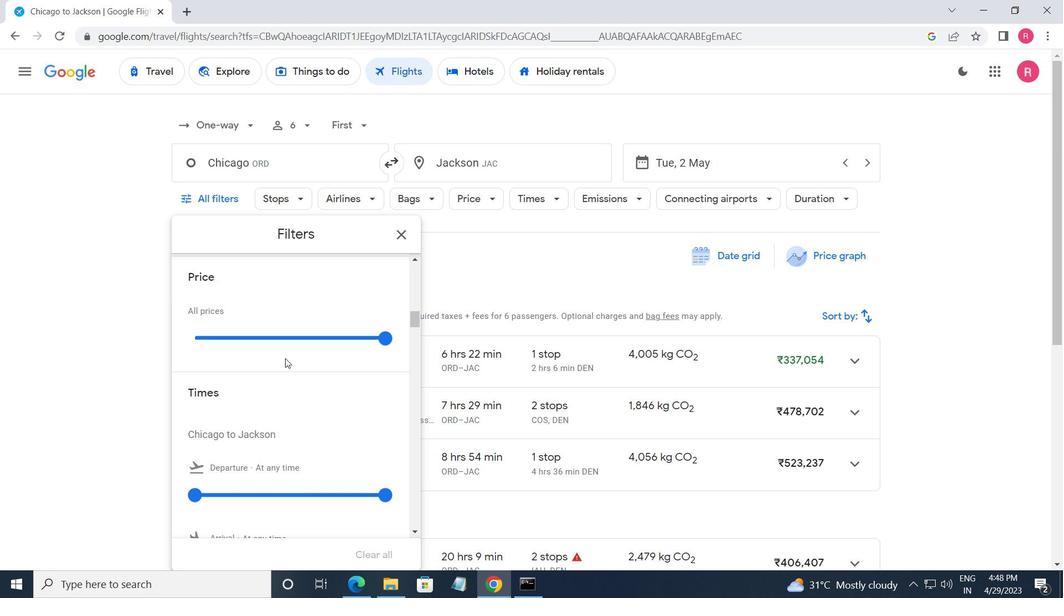 
Action: Mouse scrolled (285, 358) with delta (0, 0)
Screenshot: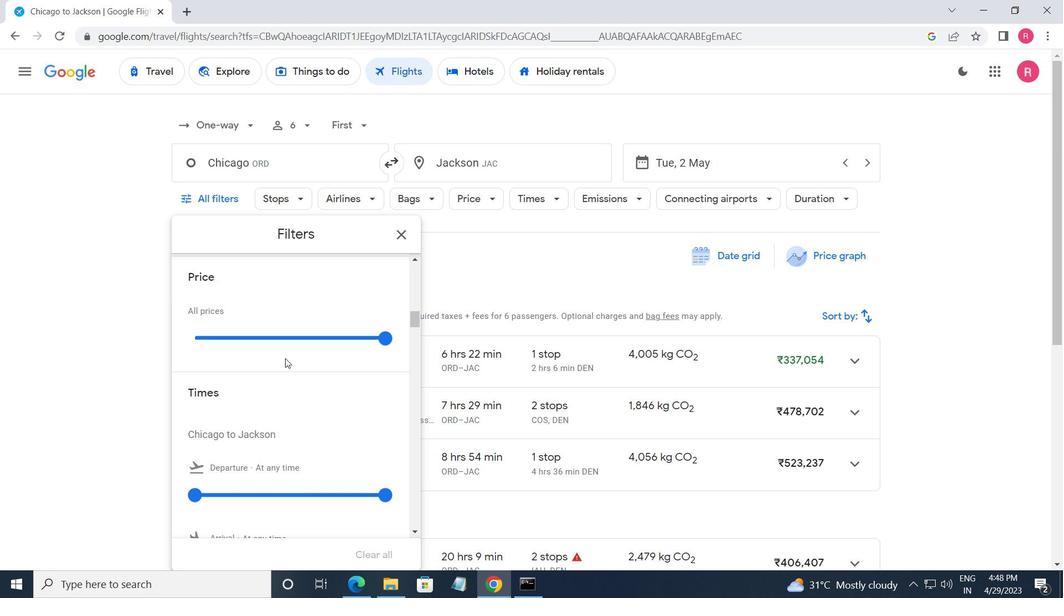 
Action: Mouse scrolled (285, 358) with delta (0, 0)
Screenshot: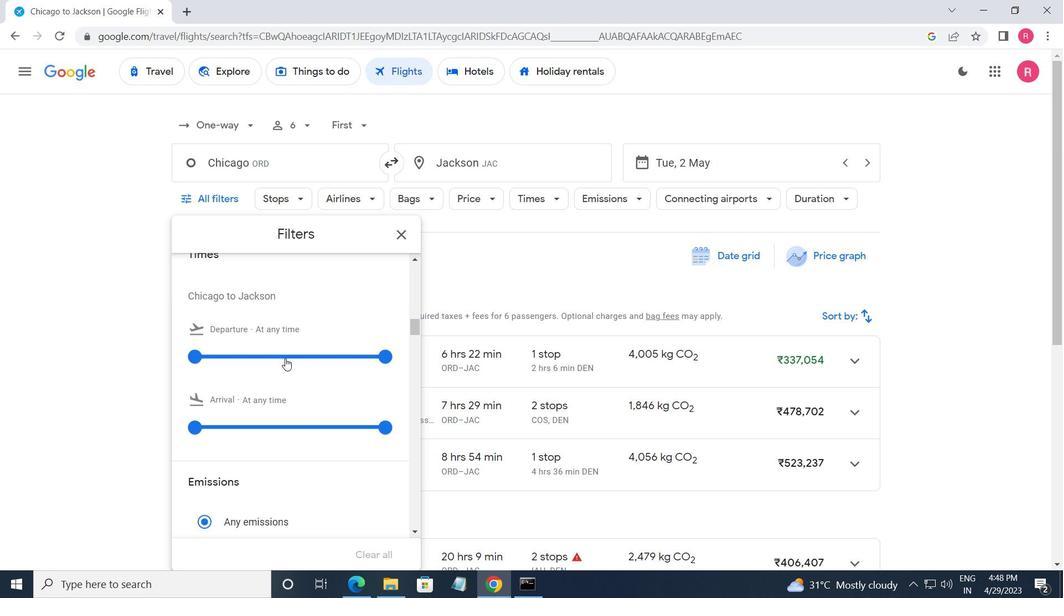 
Action: Mouse scrolled (285, 358) with delta (0, 0)
Screenshot: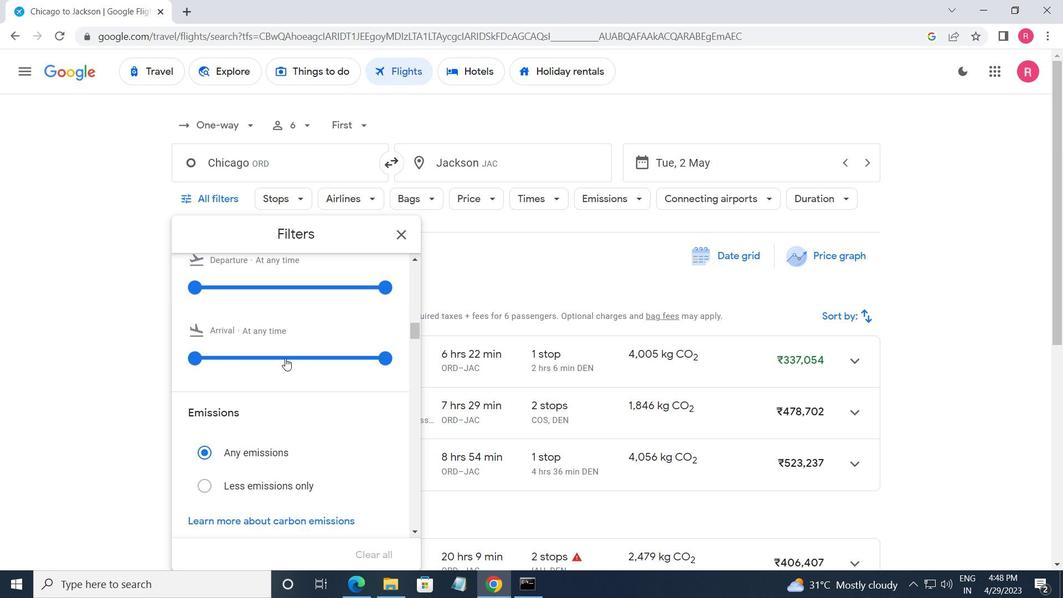 
Action: Mouse scrolled (285, 358) with delta (0, 0)
Screenshot: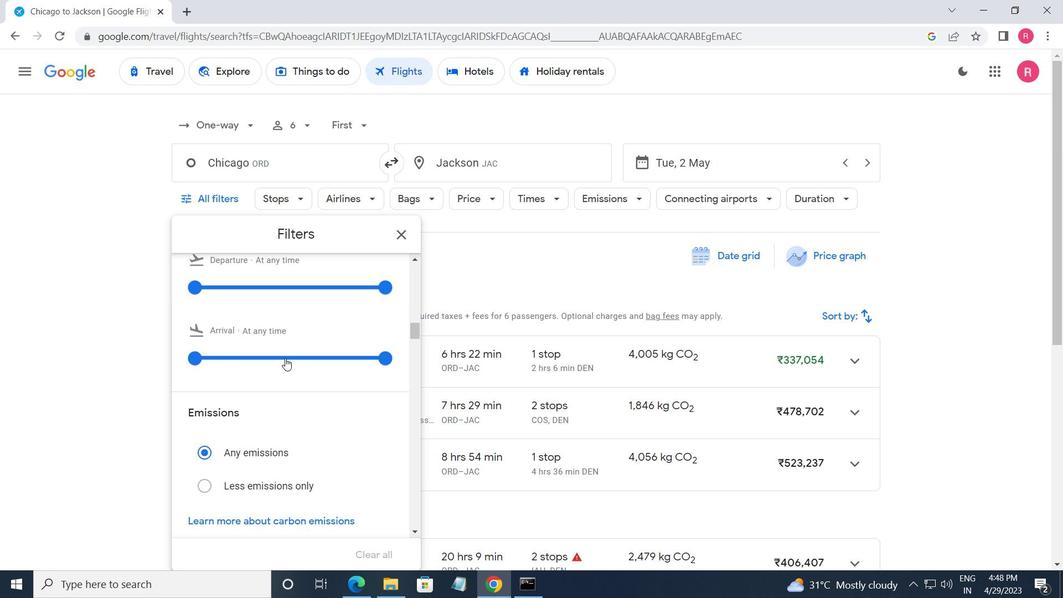 
Action: Mouse scrolled (285, 359) with delta (0, 0)
Screenshot: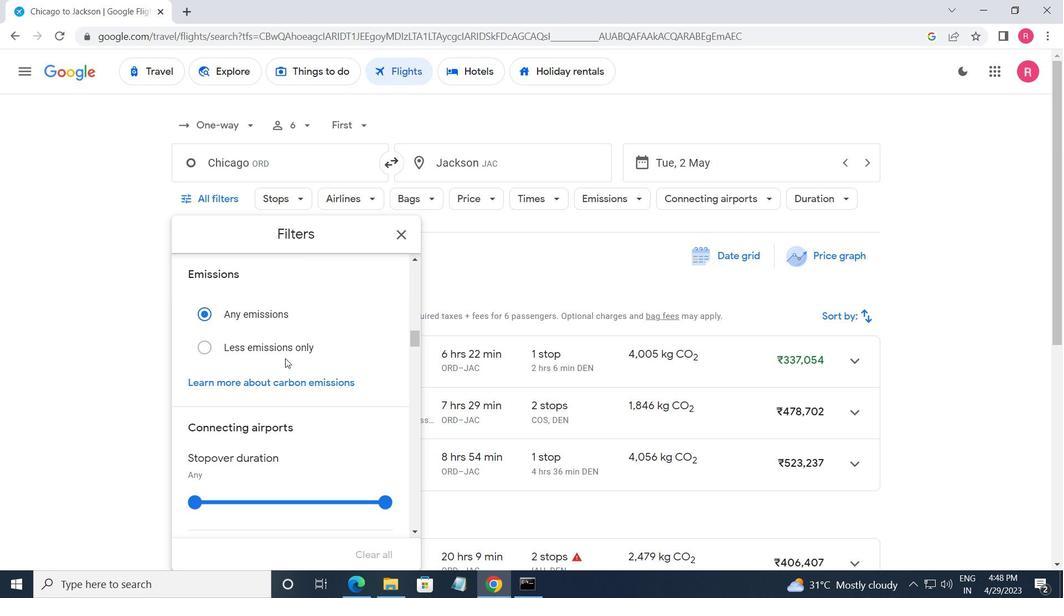 
Action: Mouse scrolled (285, 359) with delta (0, 0)
Screenshot: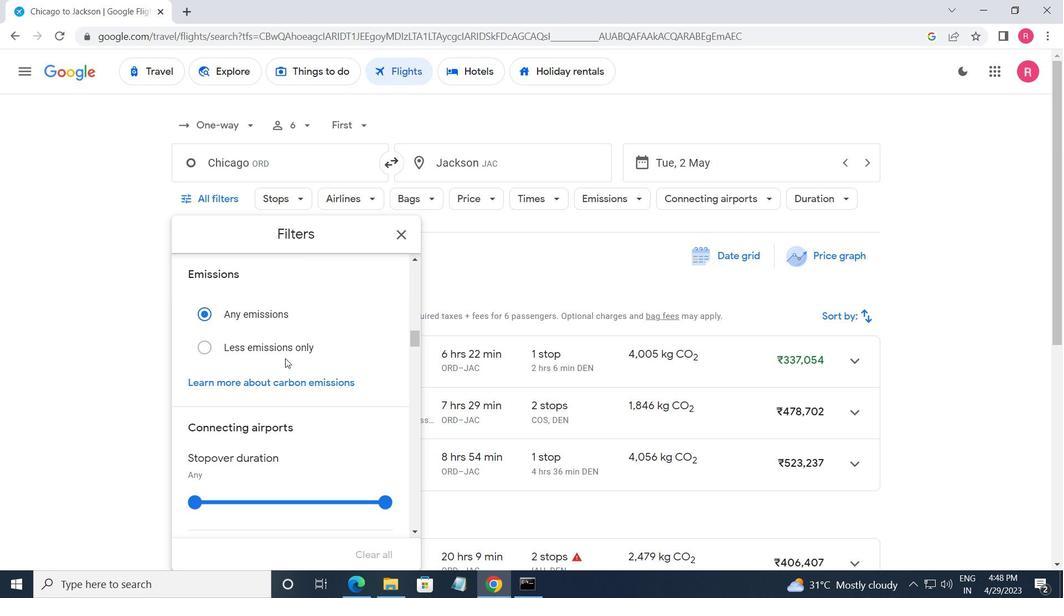 
Action: Mouse scrolled (285, 359) with delta (0, 0)
Screenshot: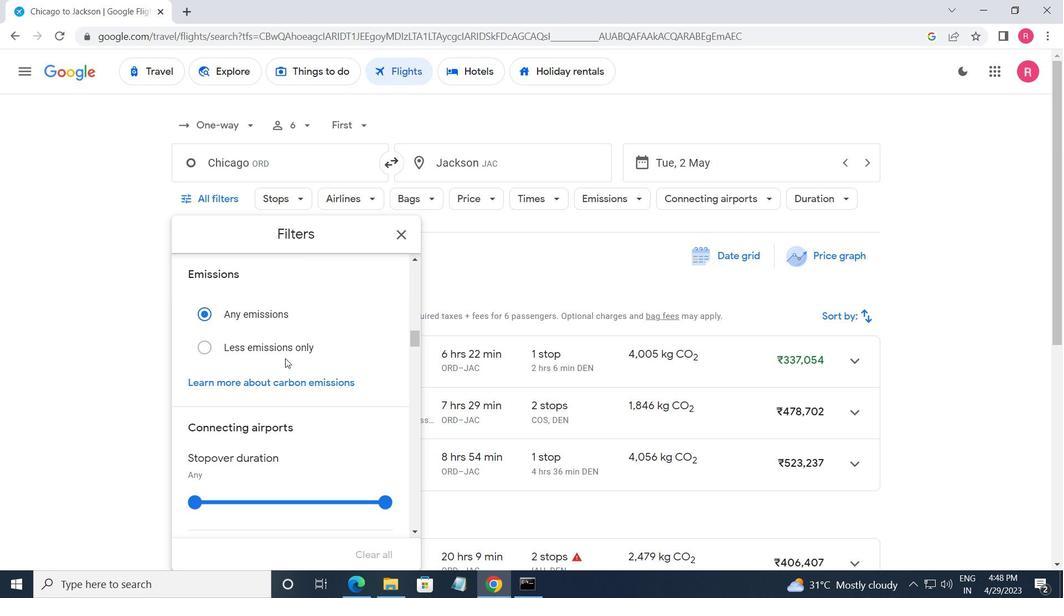
Action: Mouse scrolled (285, 359) with delta (0, 0)
Screenshot: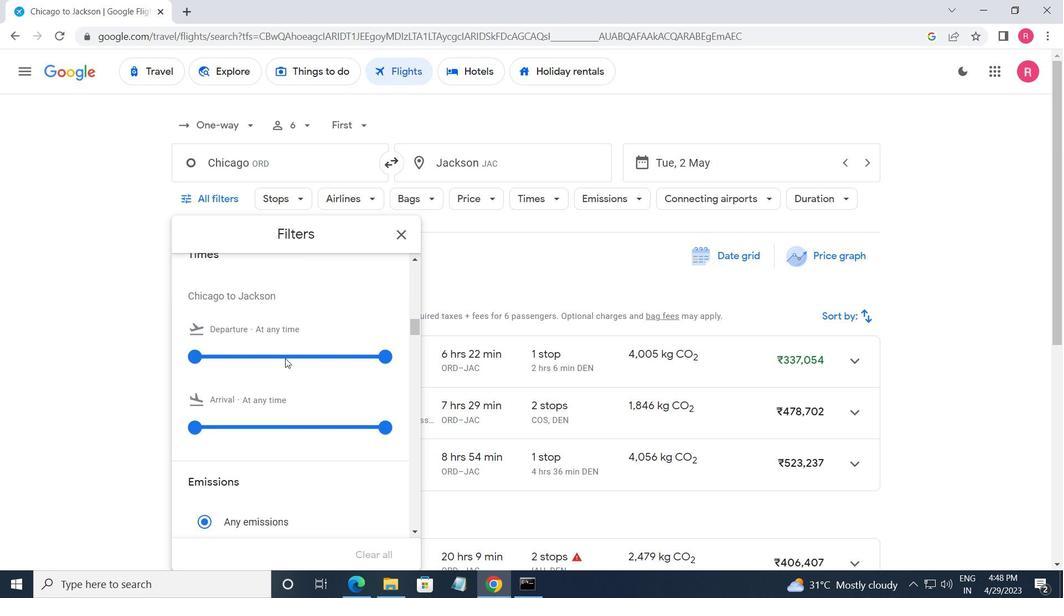 
Action: Mouse scrolled (285, 359) with delta (0, 0)
Screenshot: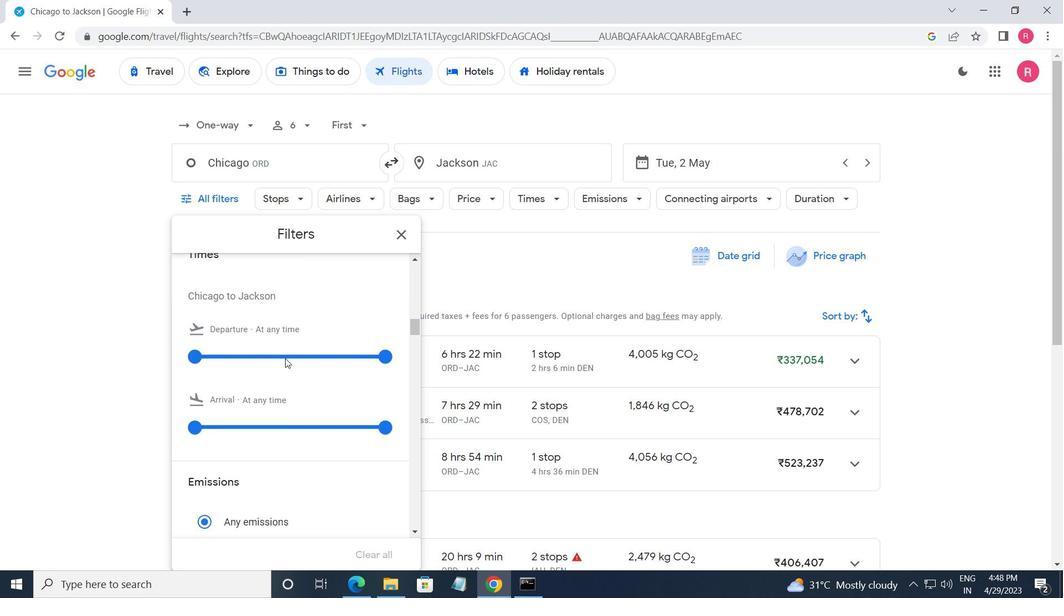 
Action: Mouse scrolled (285, 359) with delta (0, 0)
Screenshot: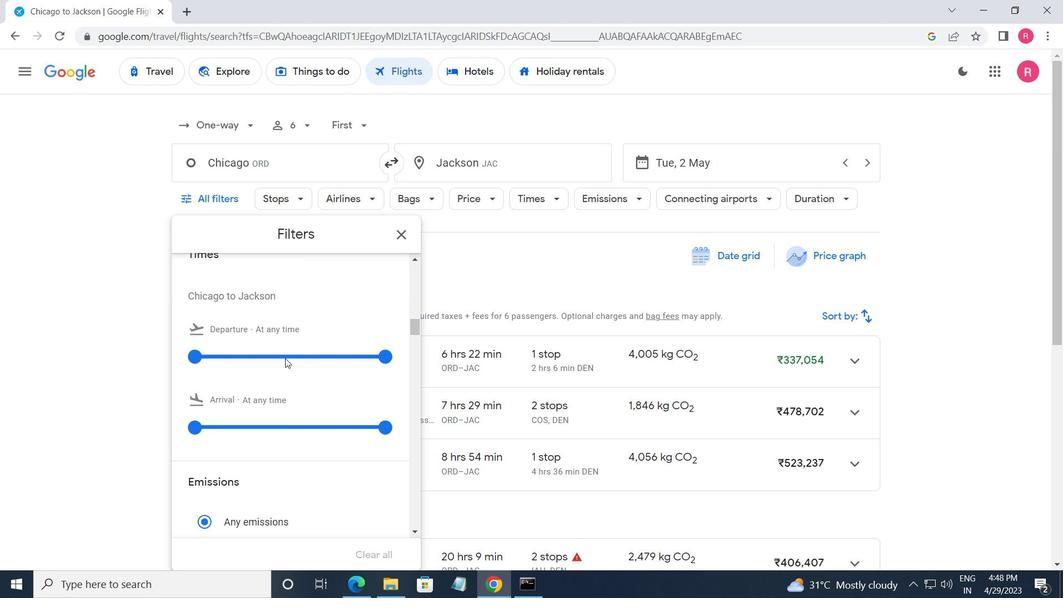 
Action: Mouse scrolled (285, 359) with delta (0, 0)
Screenshot: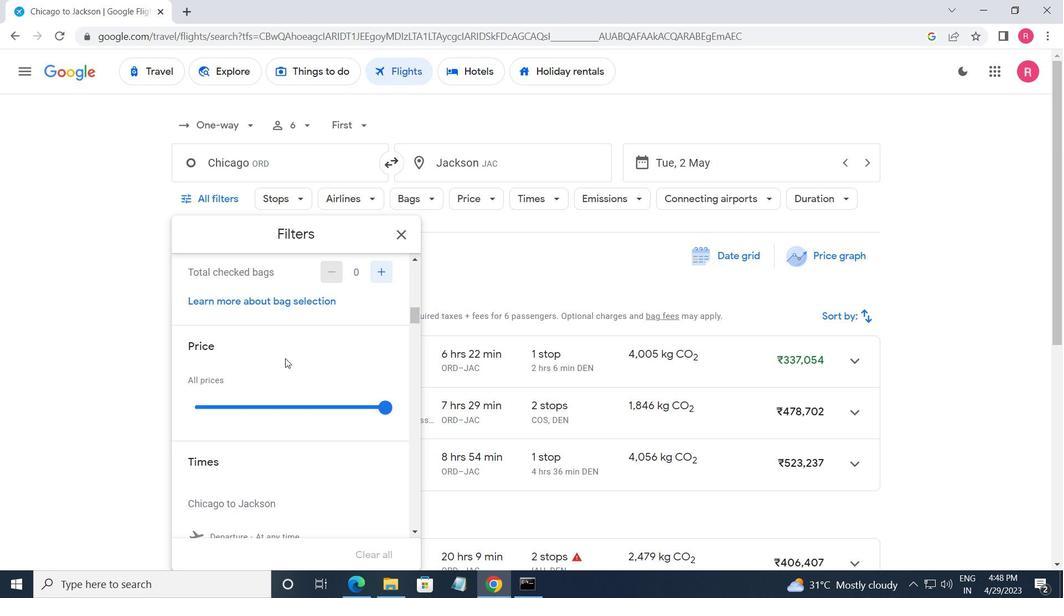 
Action: Mouse moved to (309, 361)
Screenshot: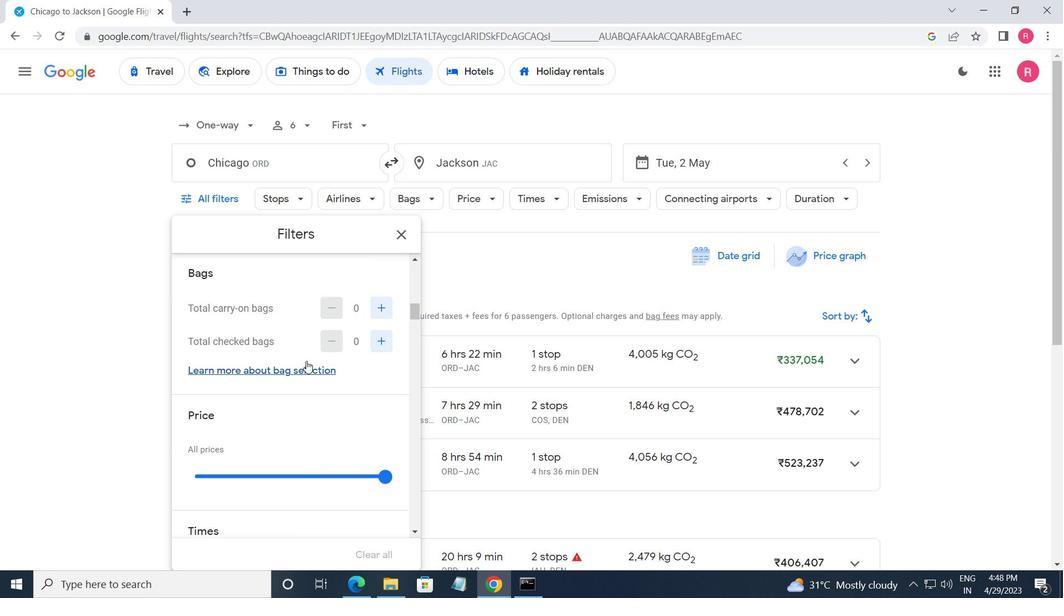 
Action: Mouse scrolled (309, 361) with delta (0, 0)
Screenshot: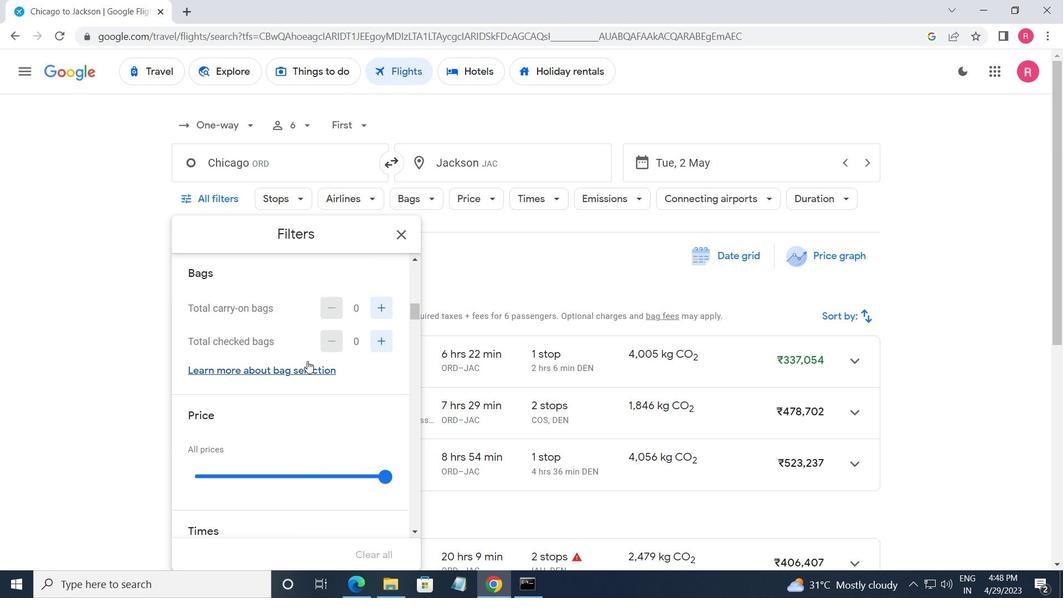 
Action: Mouse scrolled (309, 361) with delta (0, 0)
Screenshot: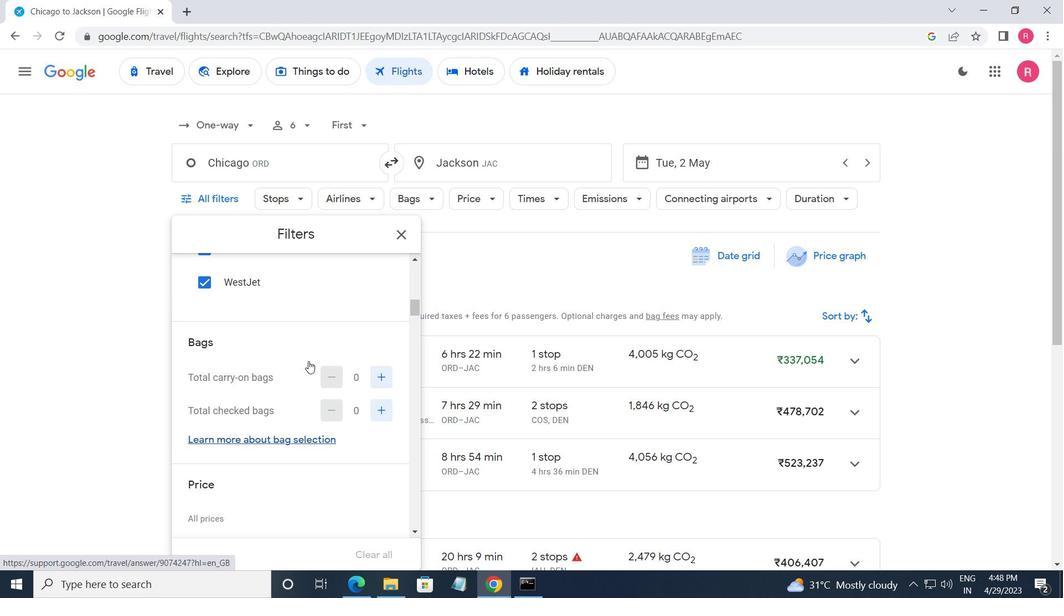 
Action: Mouse scrolled (309, 361) with delta (0, 0)
Screenshot: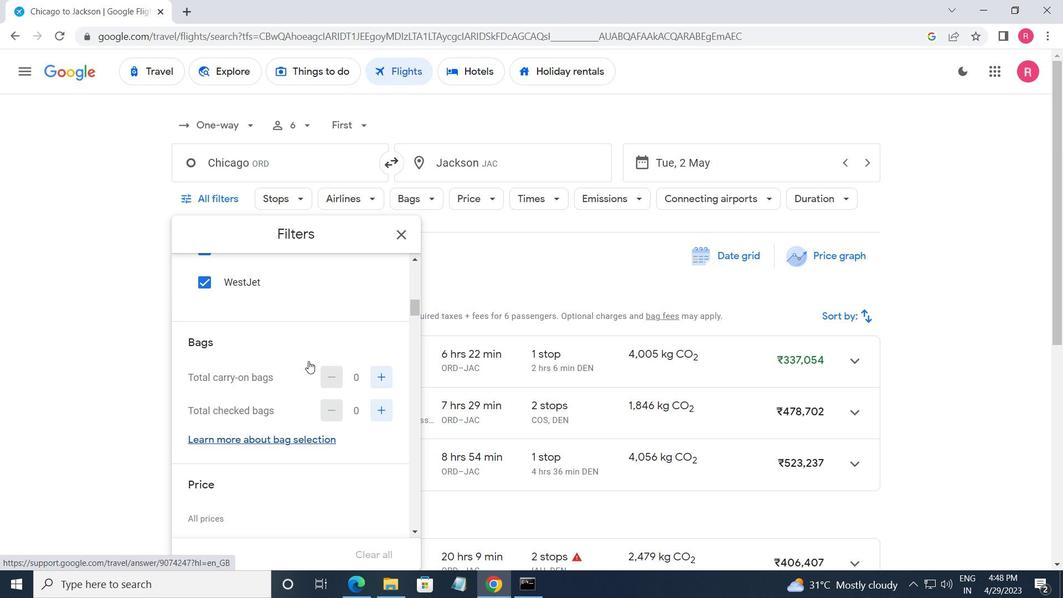 
Action: Mouse scrolled (309, 361) with delta (0, 0)
Screenshot: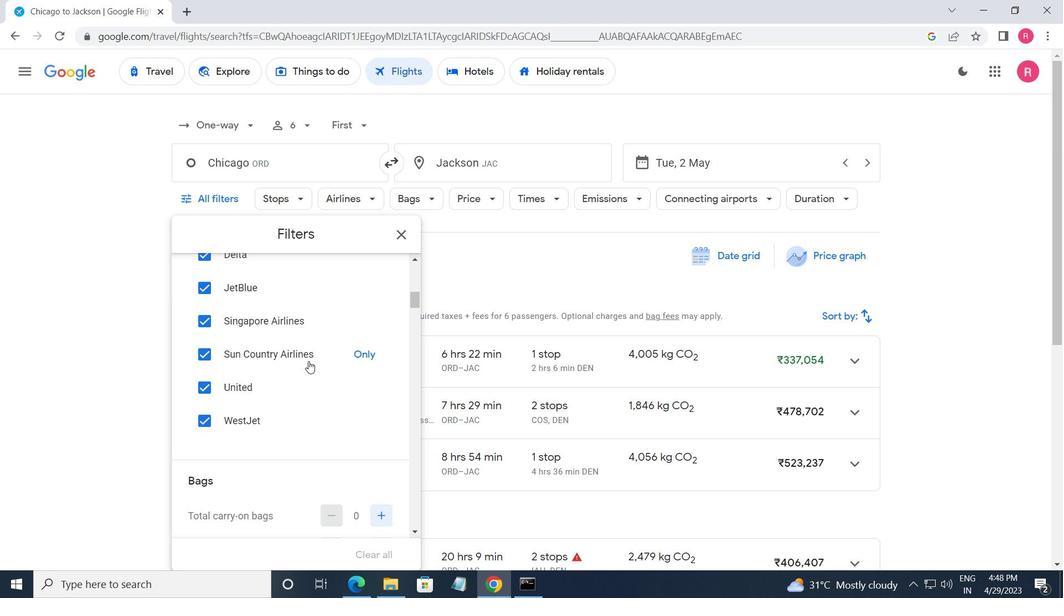 
Action: Mouse moved to (373, 427)
Screenshot: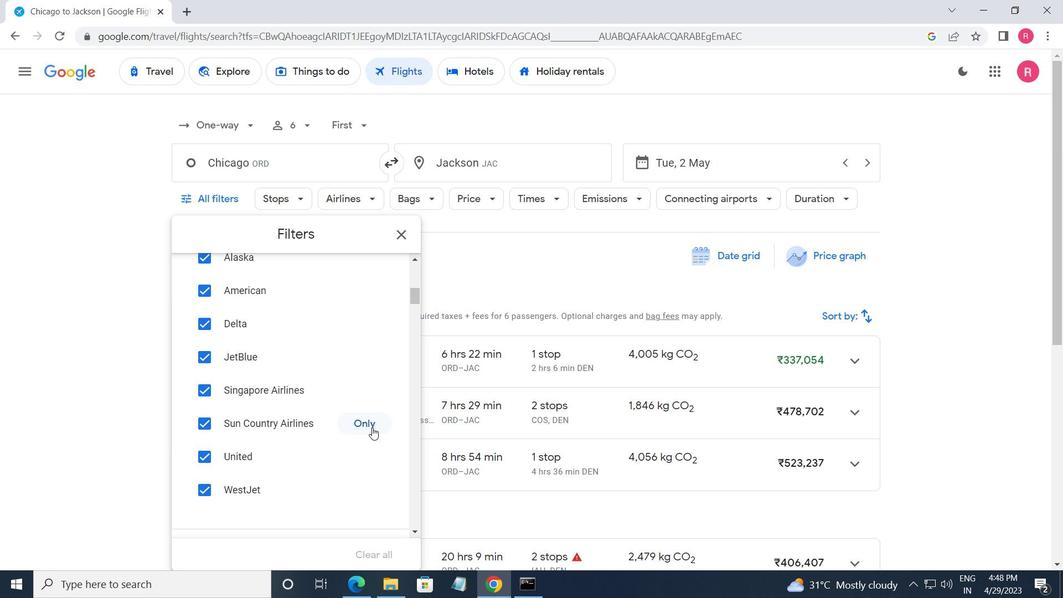 
Action: Mouse pressed left at (373, 427)
Screenshot: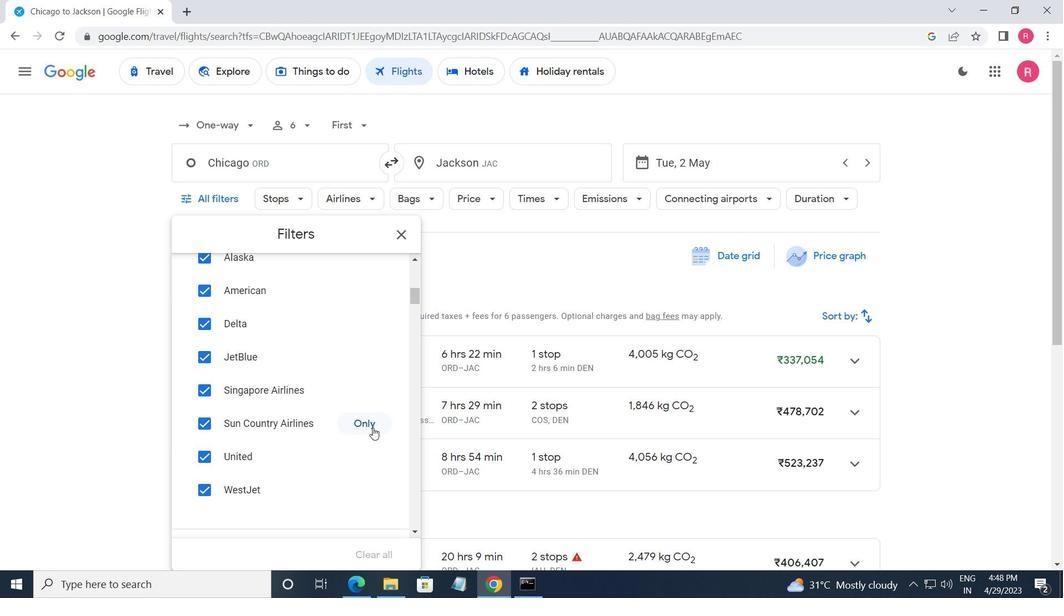 
Action: Mouse moved to (352, 441)
Screenshot: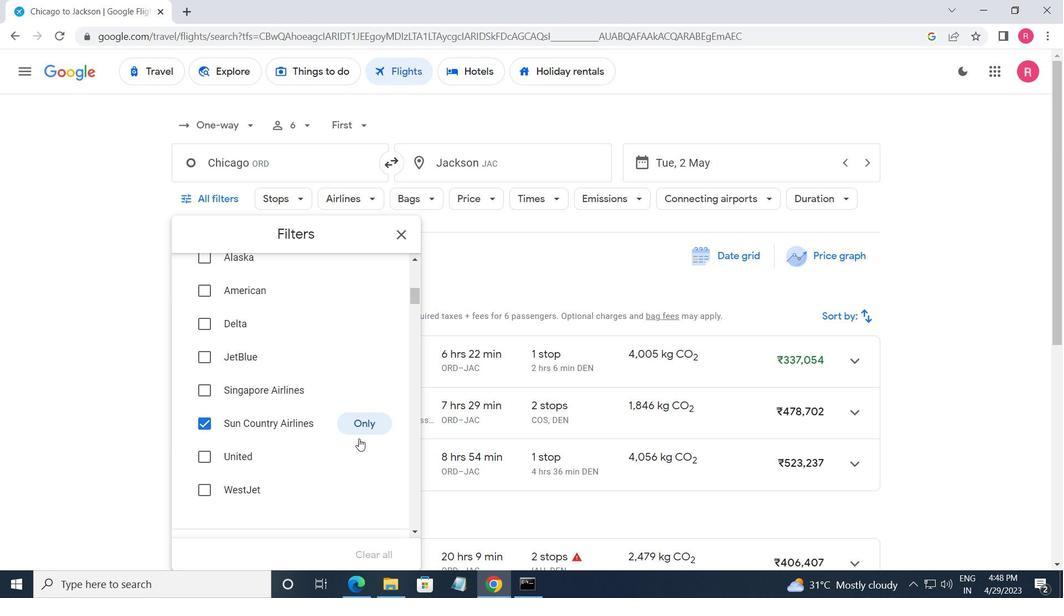 
Action: Mouse scrolled (352, 441) with delta (0, 0)
Screenshot: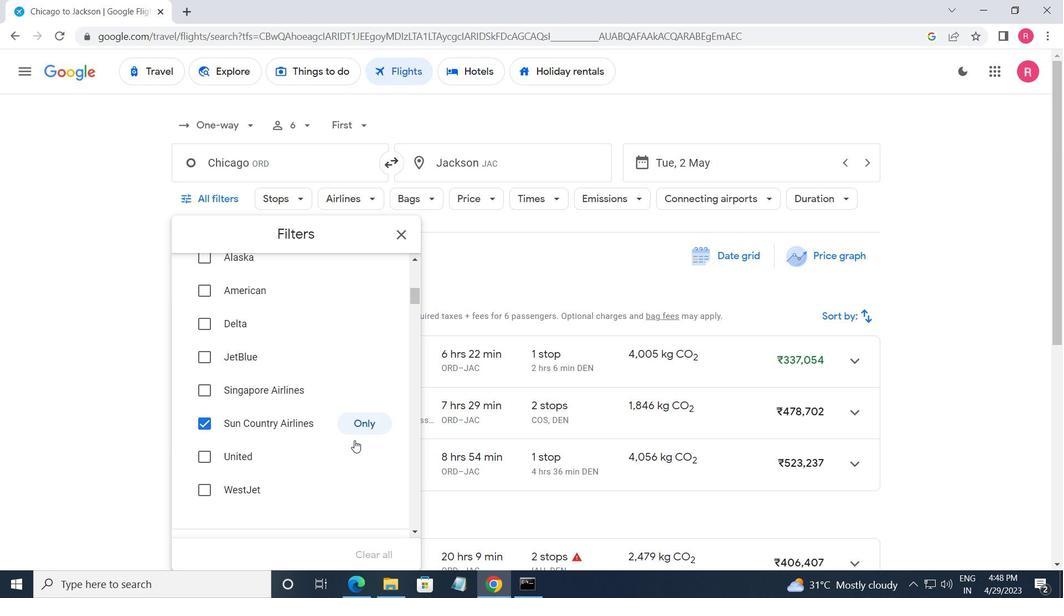 
Action: Mouse scrolled (352, 441) with delta (0, 0)
Screenshot: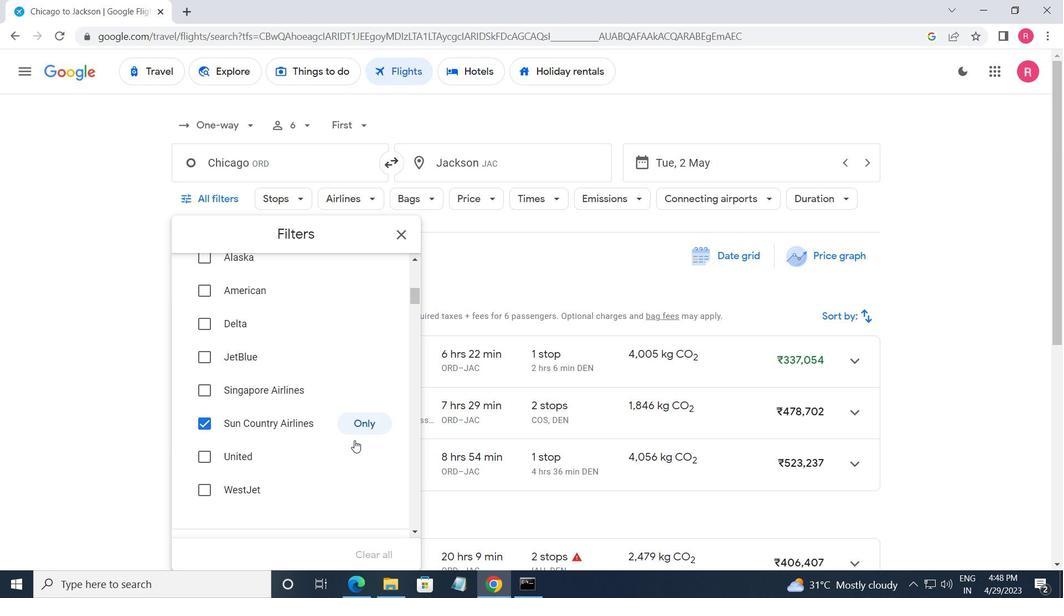 
Action: Mouse moved to (380, 449)
Screenshot: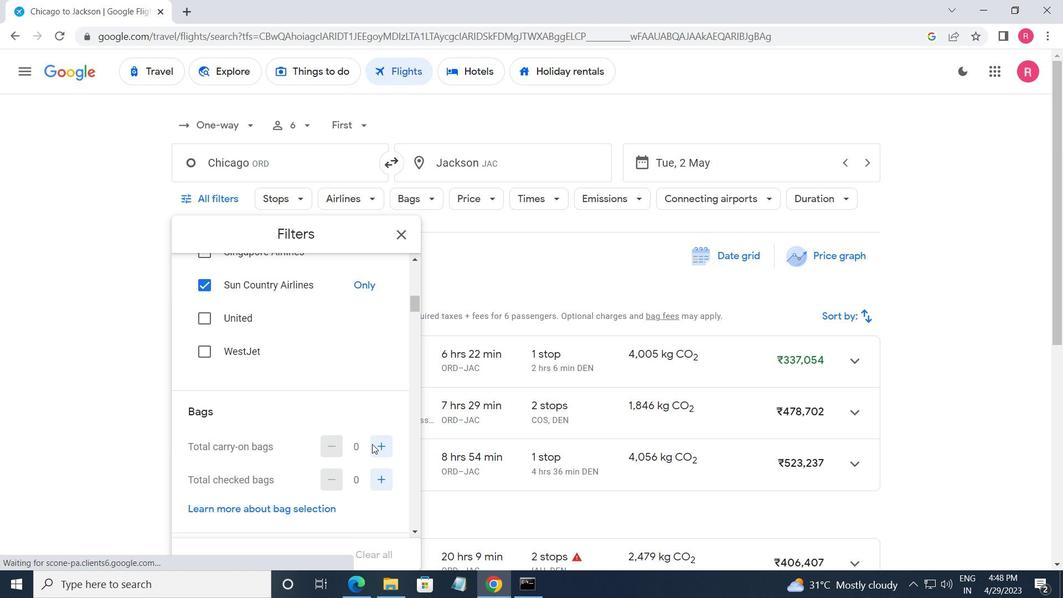 
Action: Mouse scrolled (380, 449) with delta (0, 0)
Screenshot: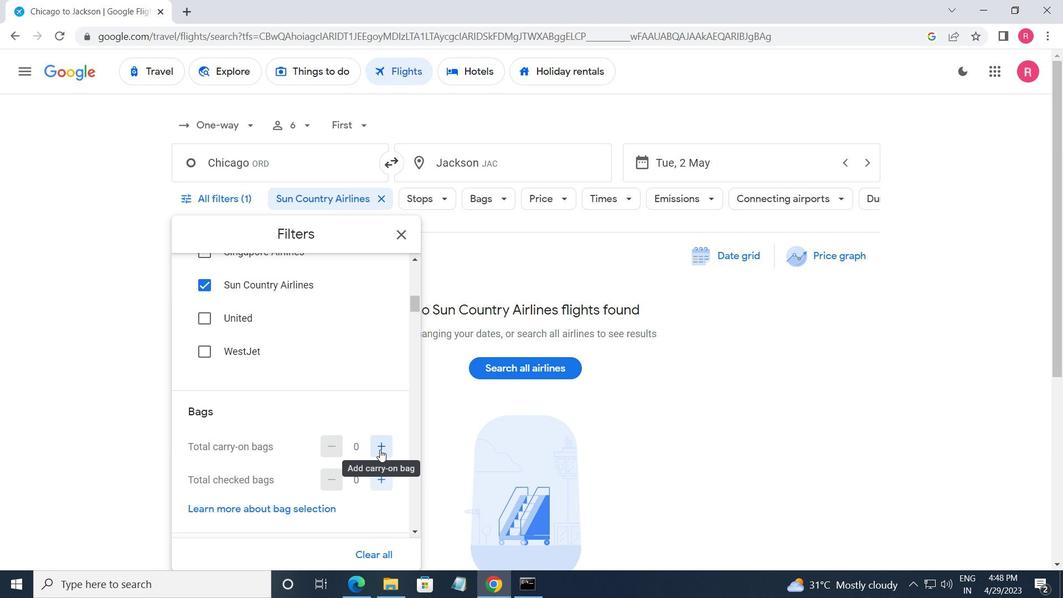 
Action: Mouse scrolled (380, 449) with delta (0, 0)
Screenshot: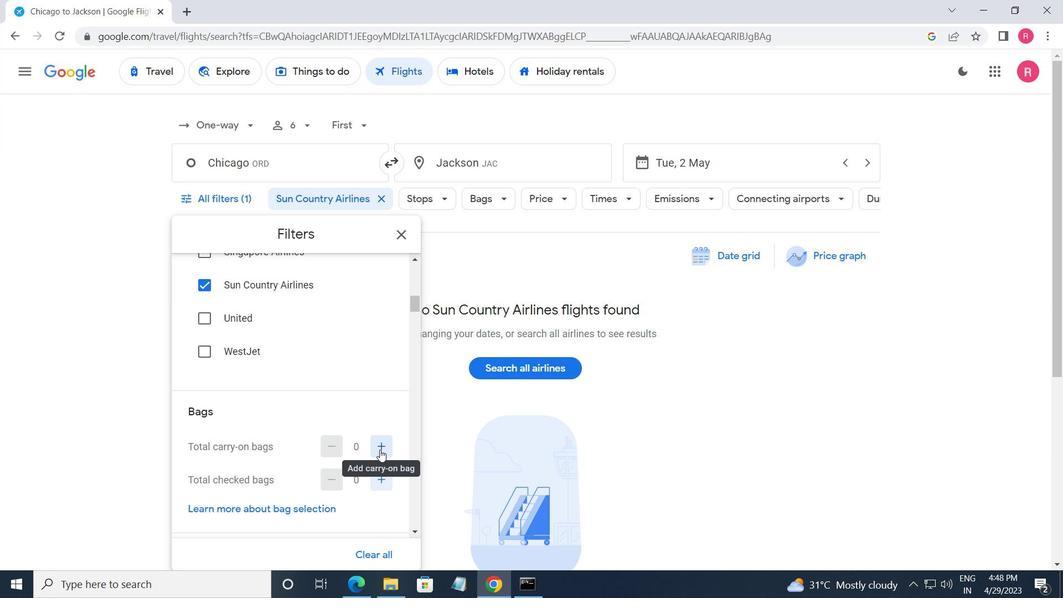 
Action: Mouse moved to (371, 349)
Screenshot: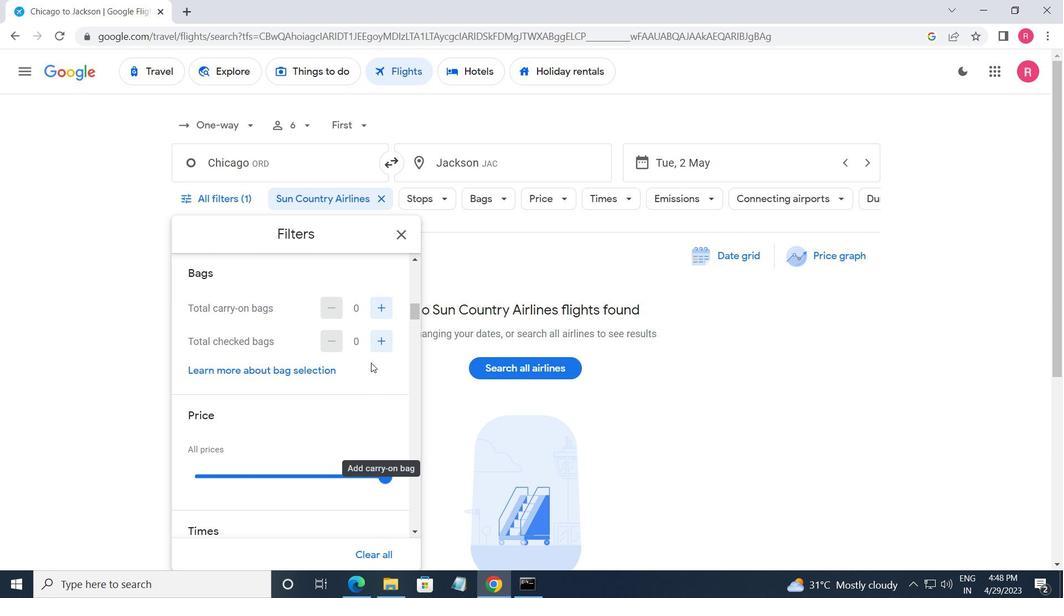 
Action: Mouse pressed left at (371, 349)
Screenshot: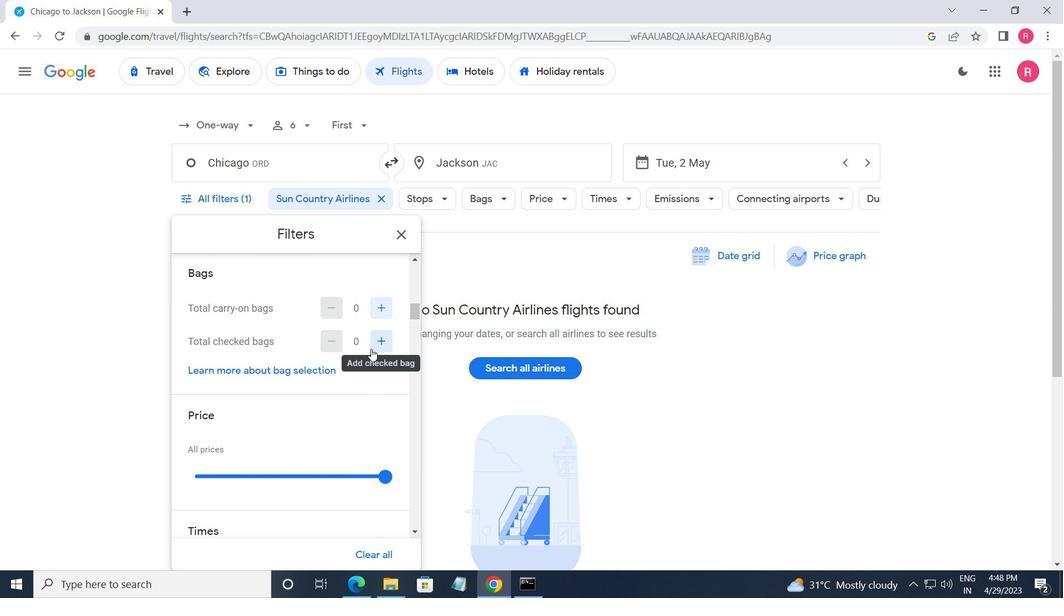
Action: Mouse pressed left at (371, 349)
Screenshot: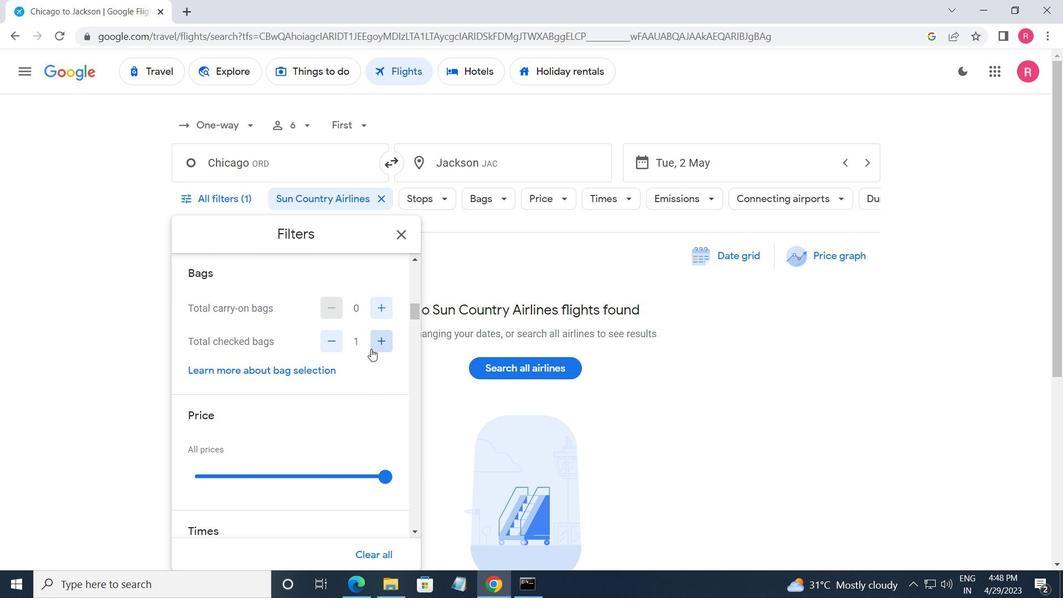 
Action: Mouse moved to (372, 380)
Screenshot: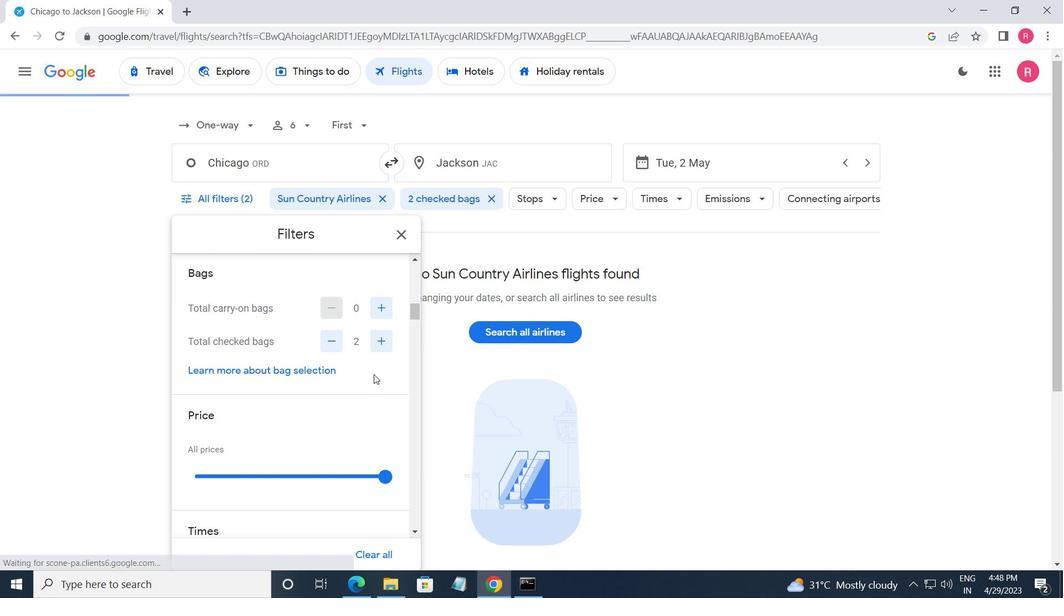 
Action: Mouse scrolled (372, 379) with delta (0, 0)
Screenshot: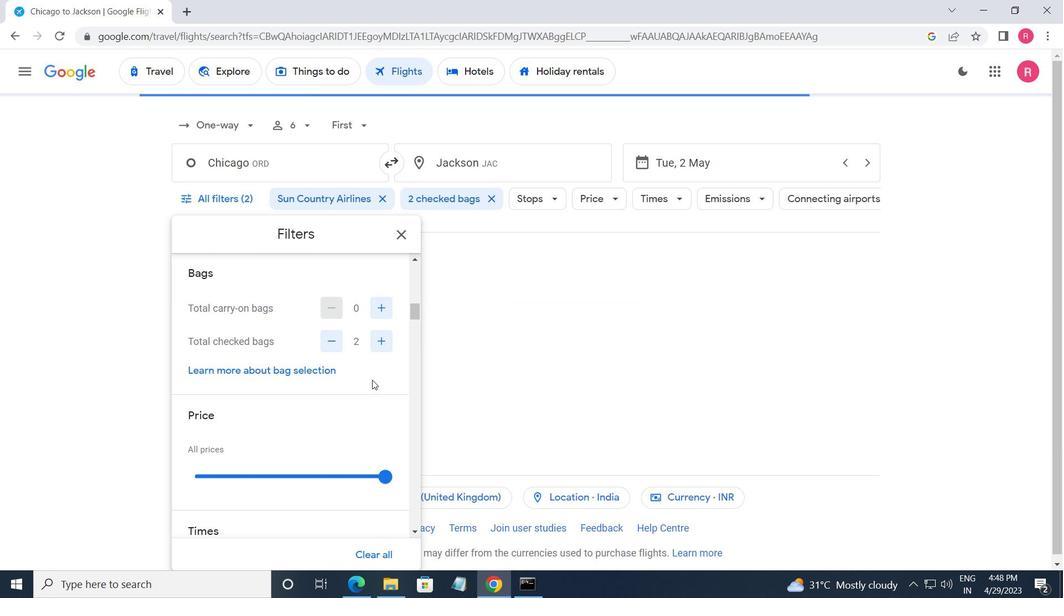 
Action: Mouse moved to (376, 412)
Screenshot: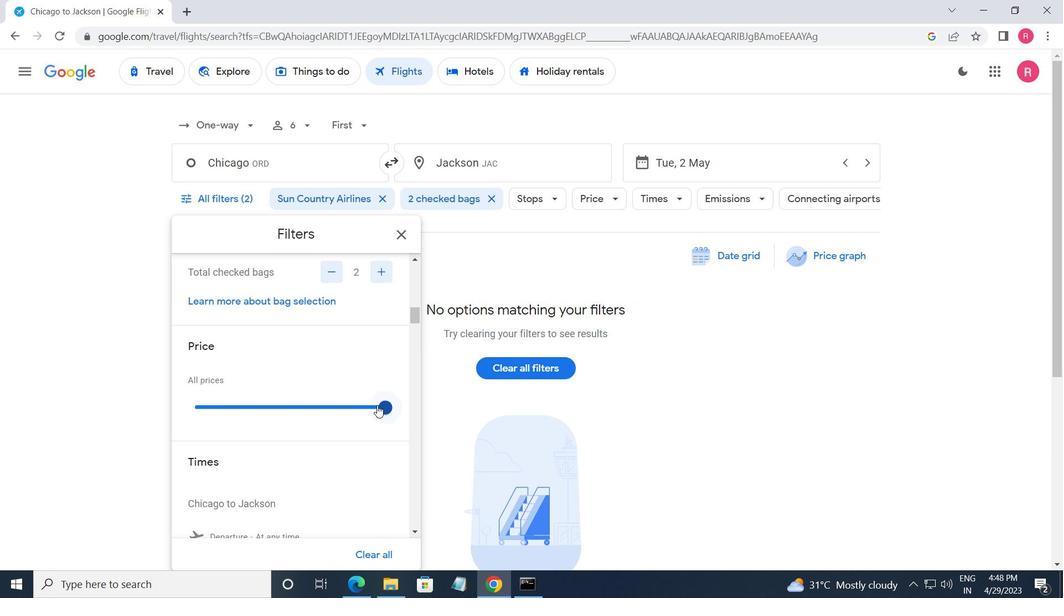 
Action: Mouse pressed left at (376, 412)
Screenshot: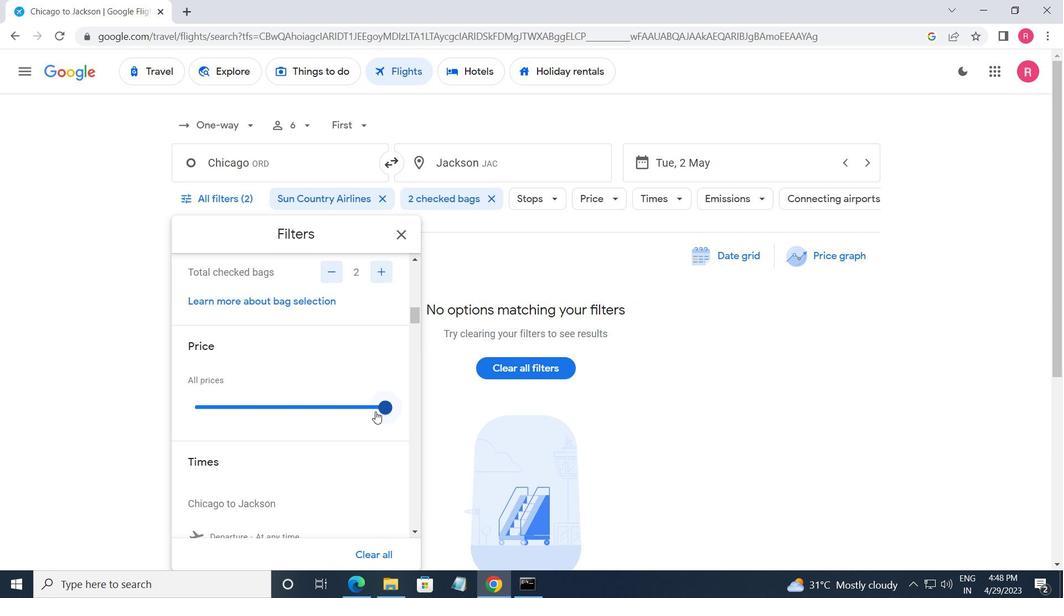 
Action: Mouse moved to (280, 371)
Screenshot: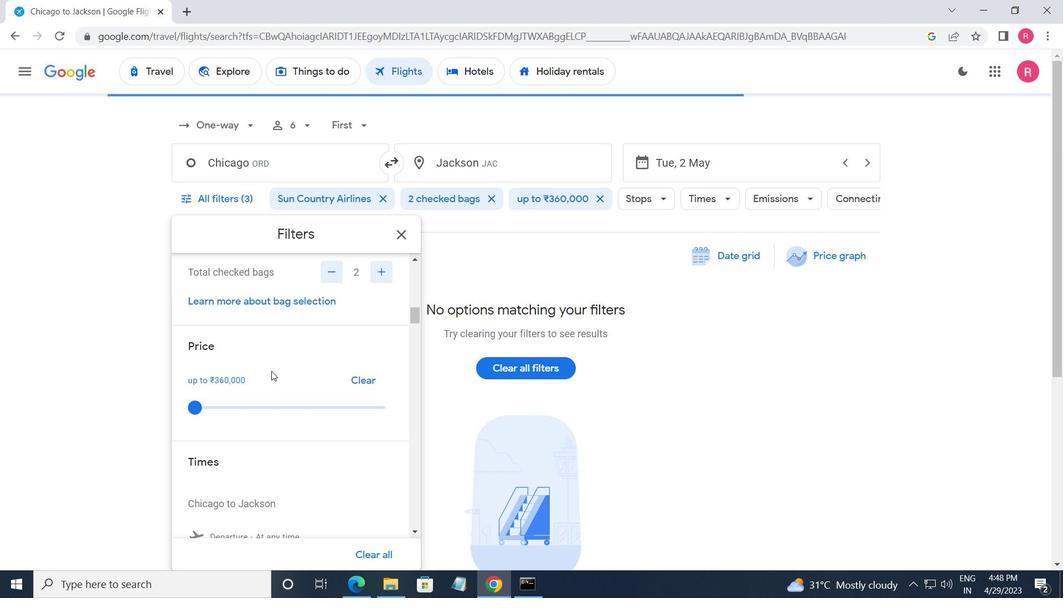 
Action: Mouse scrolled (280, 370) with delta (0, 0)
Screenshot: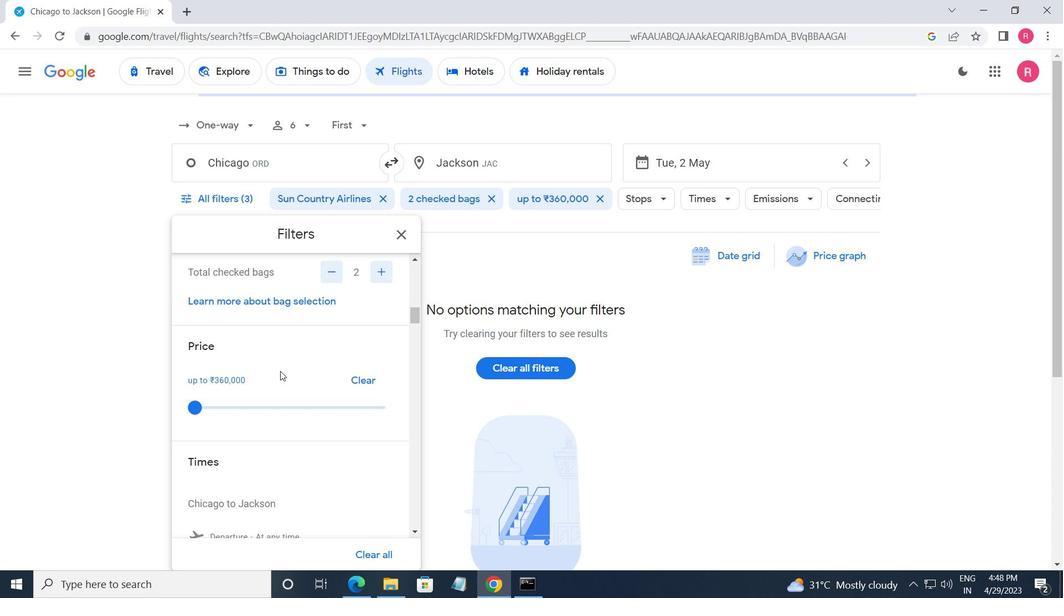 
Action: Mouse scrolled (280, 370) with delta (0, 0)
Screenshot: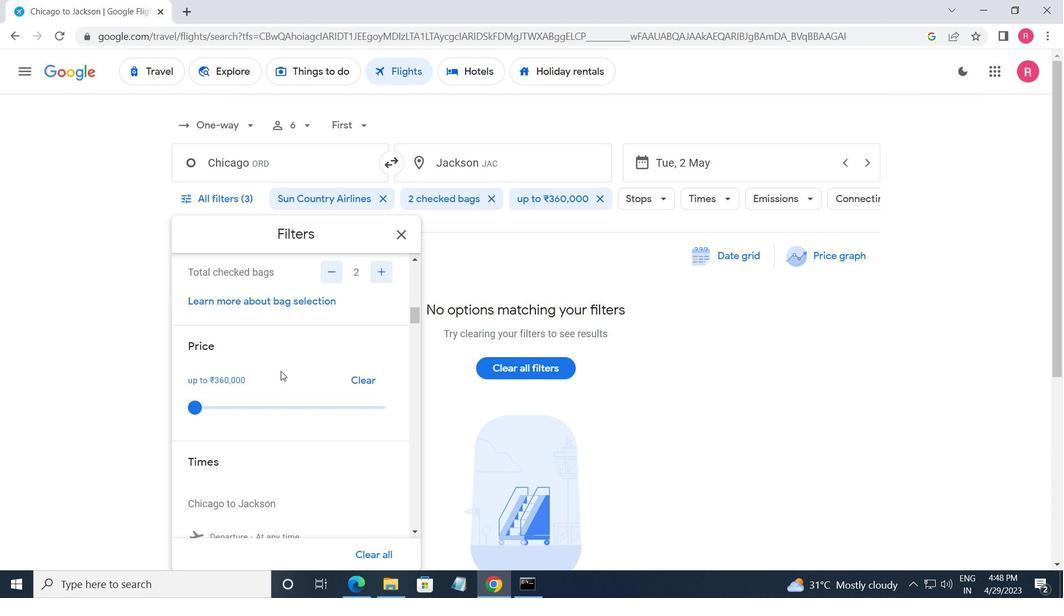 
Action: Mouse scrolled (280, 370) with delta (0, 0)
Screenshot: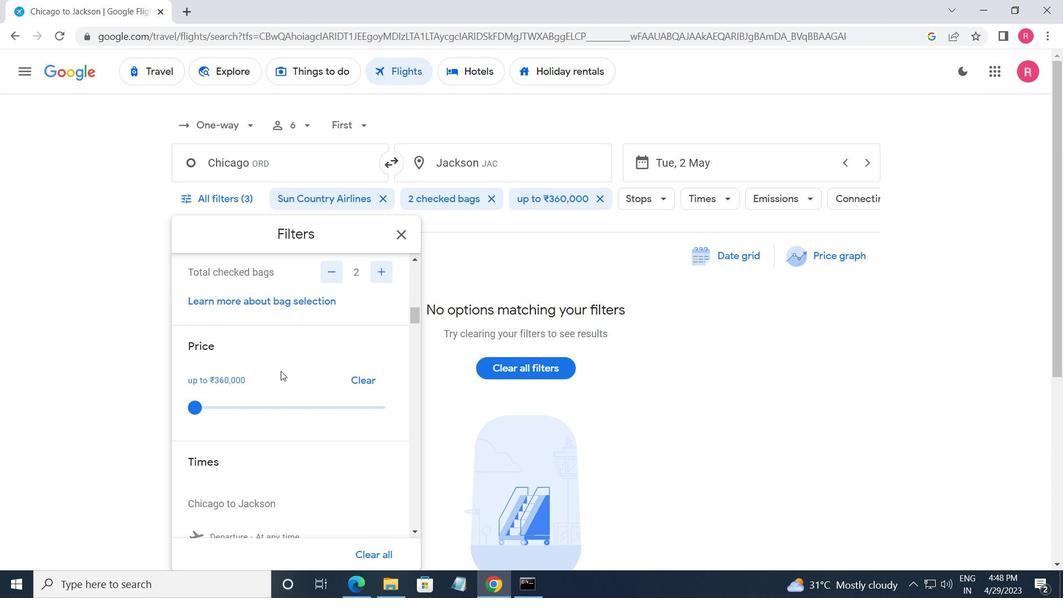 
Action: Mouse moved to (203, 360)
Screenshot: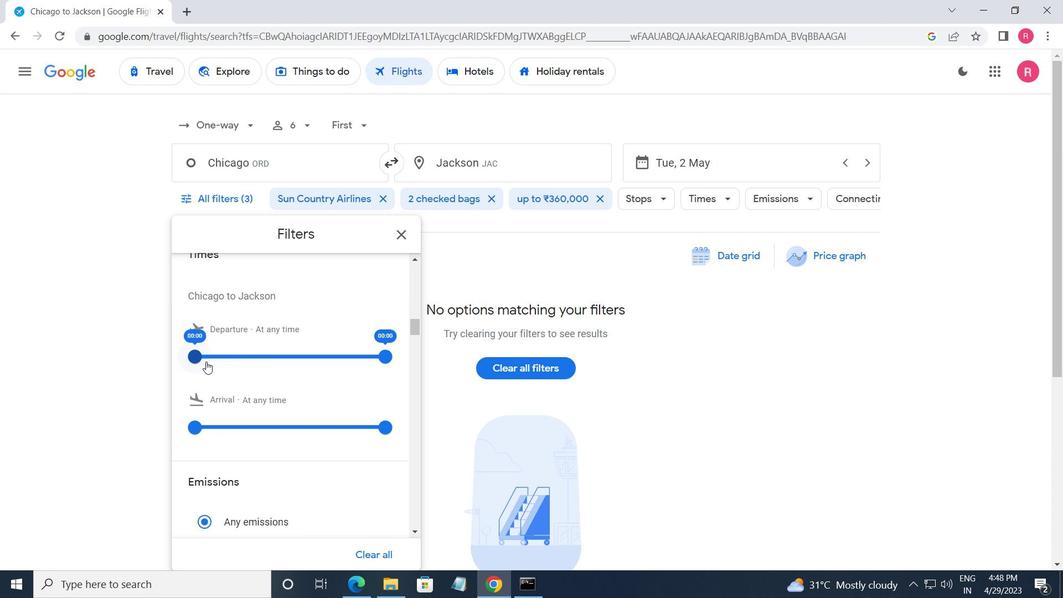 
Action: Mouse pressed left at (203, 360)
Screenshot: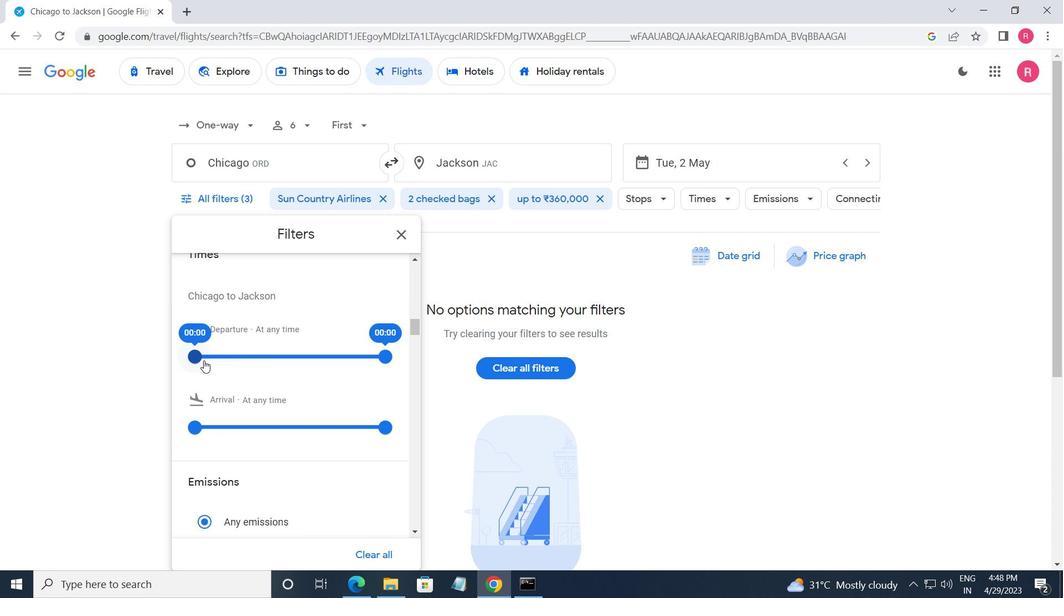 
Action: Mouse moved to (380, 361)
Screenshot: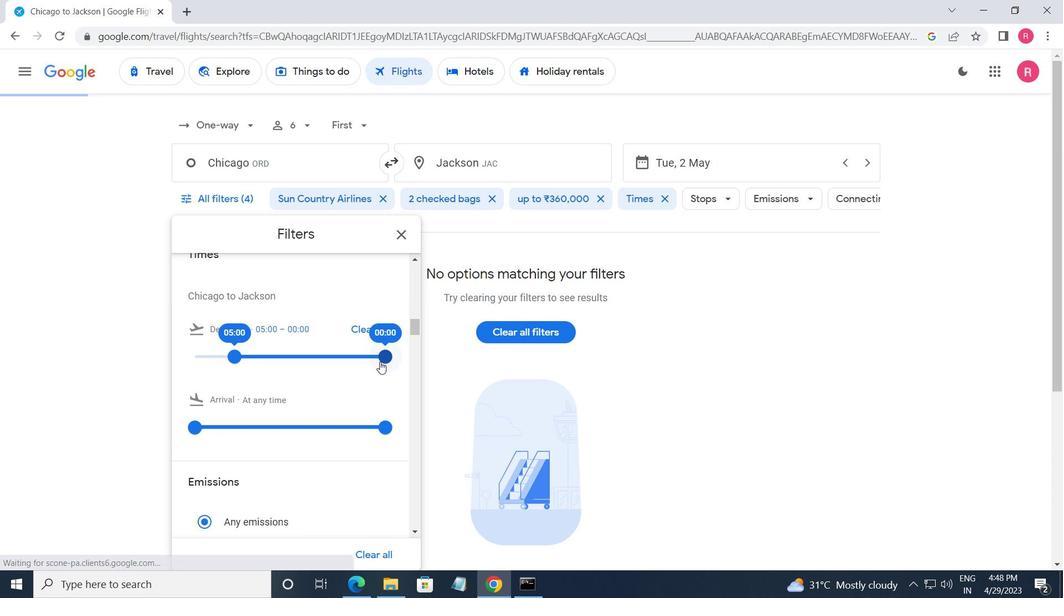 
Action: Mouse pressed left at (380, 361)
Screenshot: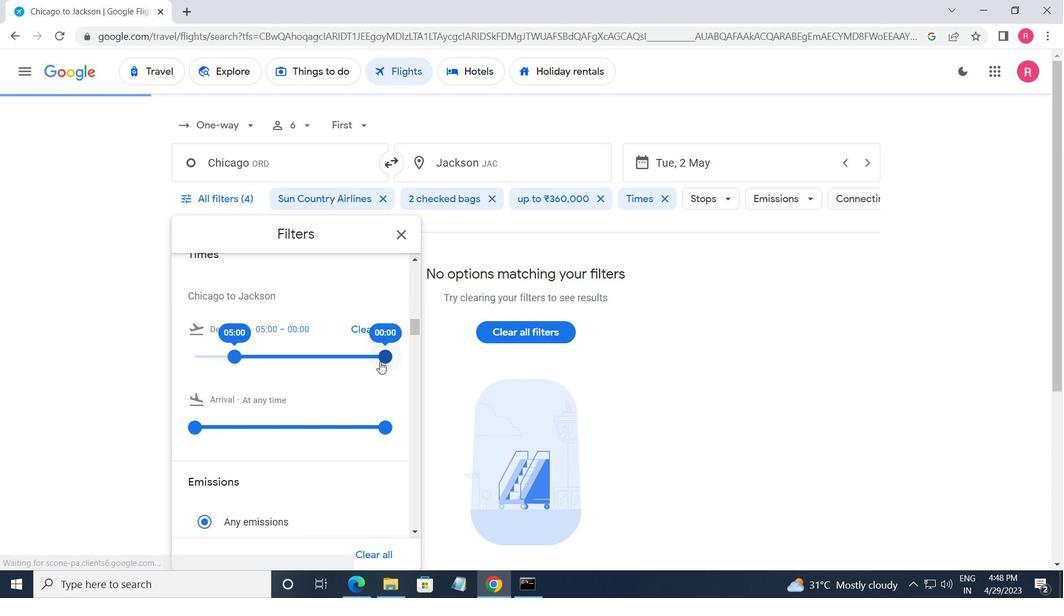 
Action: Mouse moved to (411, 233)
Screenshot: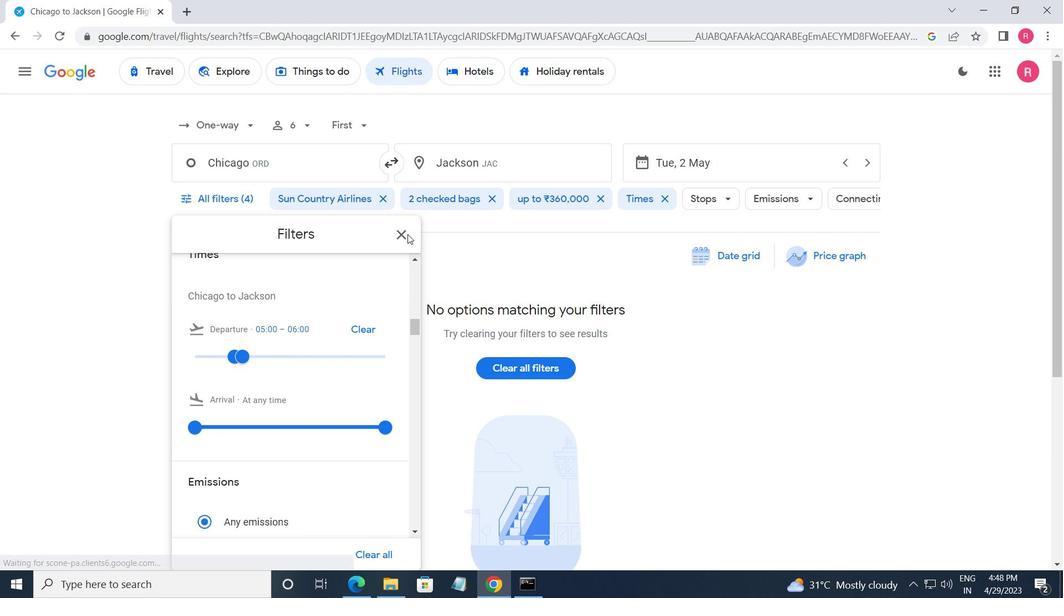 
Action: Mouse pressed left at (411, 233)
Screenshot: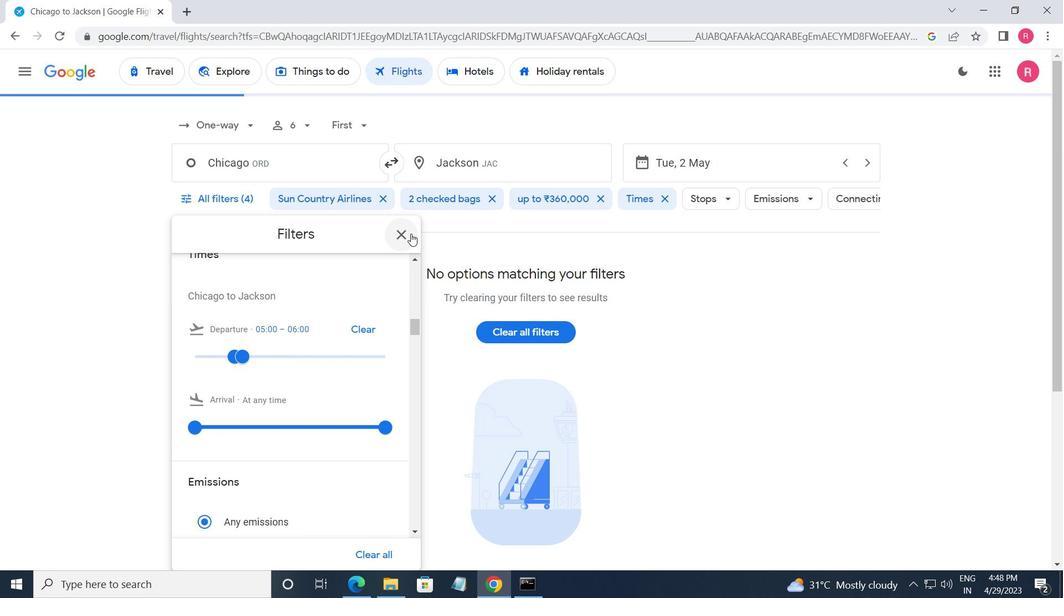 
Action: Mouse moved to (404, 238)
Screenshot: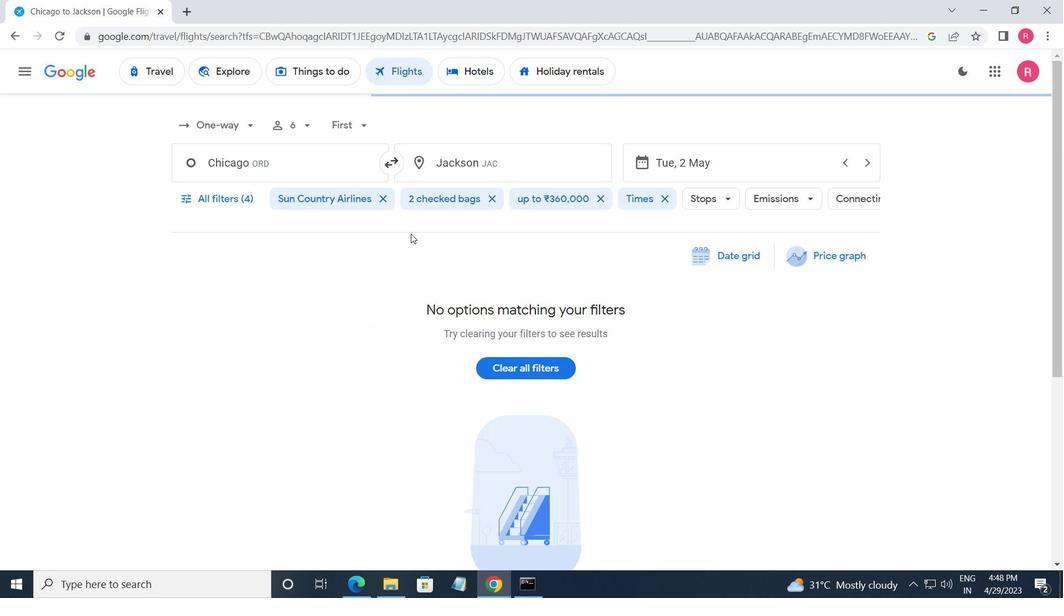 
